 Task: In the Contact  Ellie.Carter@nachi-fujikoshi.co.jp; add deal stage: 'Presentation scheduled'; Add amount '100000'; Select Deal Type: New Business; Select priority: 'Medium'; Associate deal with contact: choose any two contacts and company: Select any company.. Logged in from softage.1@softage.net
Action: Mouse moved to (83, 54)
Screenshot: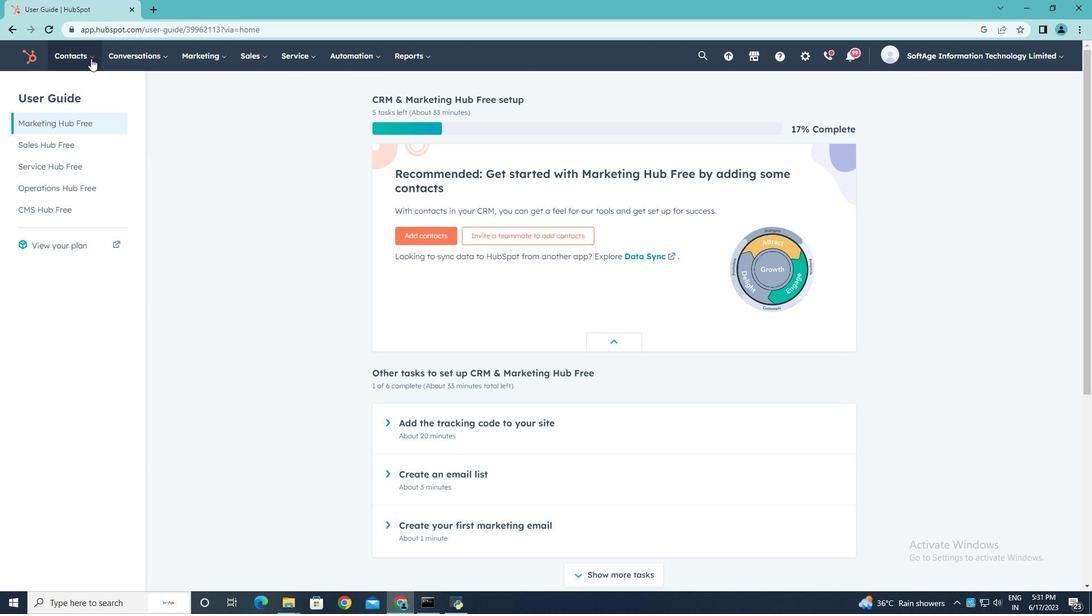
Action: Mouse pressed left at (83, 54)
Screenshot: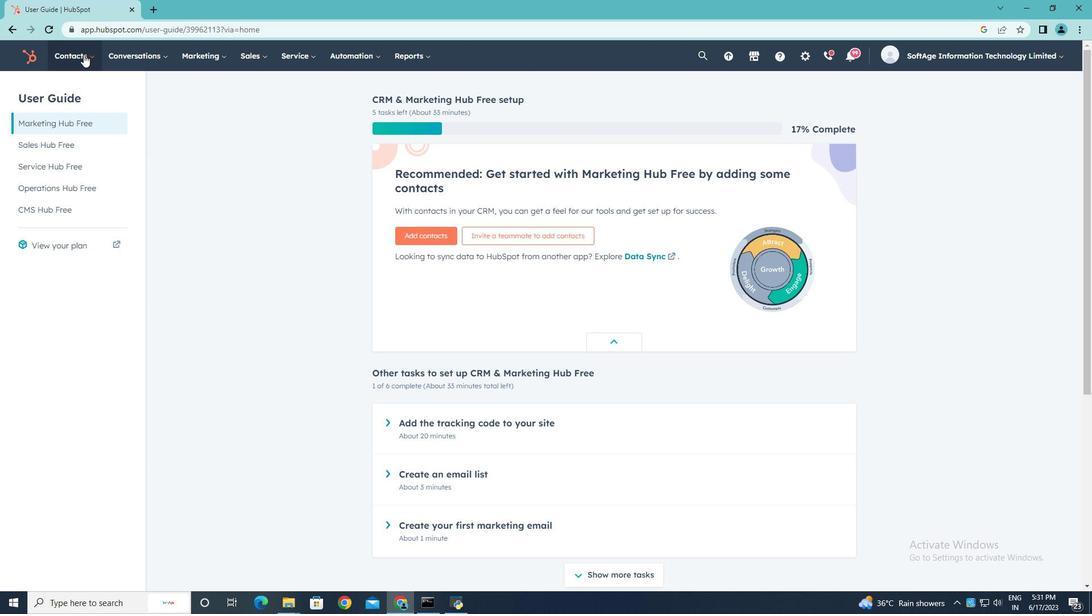 
Action: Mouse moved to (76, 87)
Screenshot: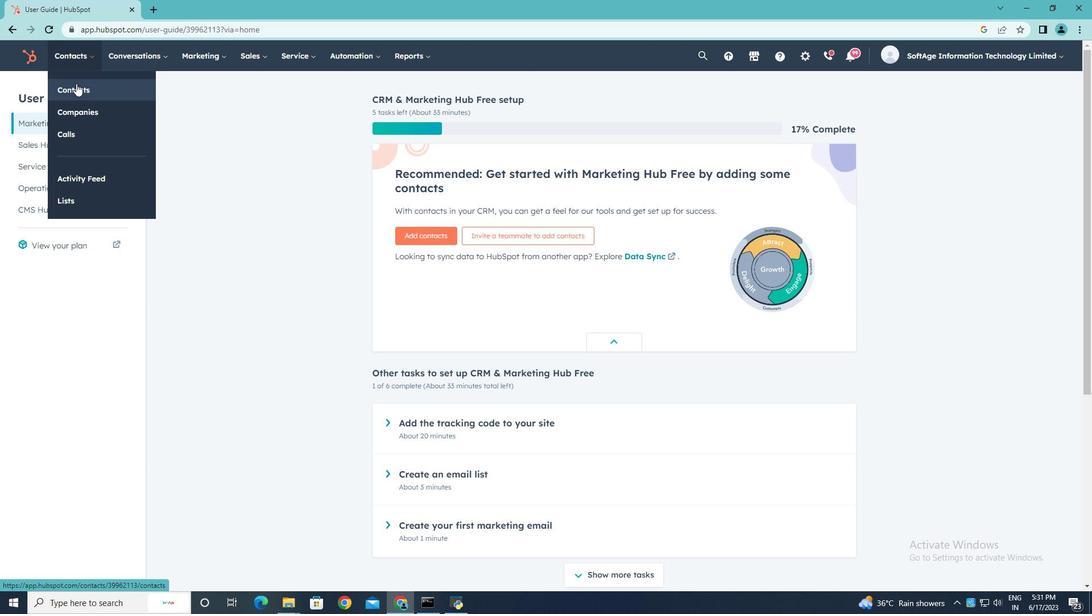 
Action: Mouse pressed left at (76, 87)
Screenshot: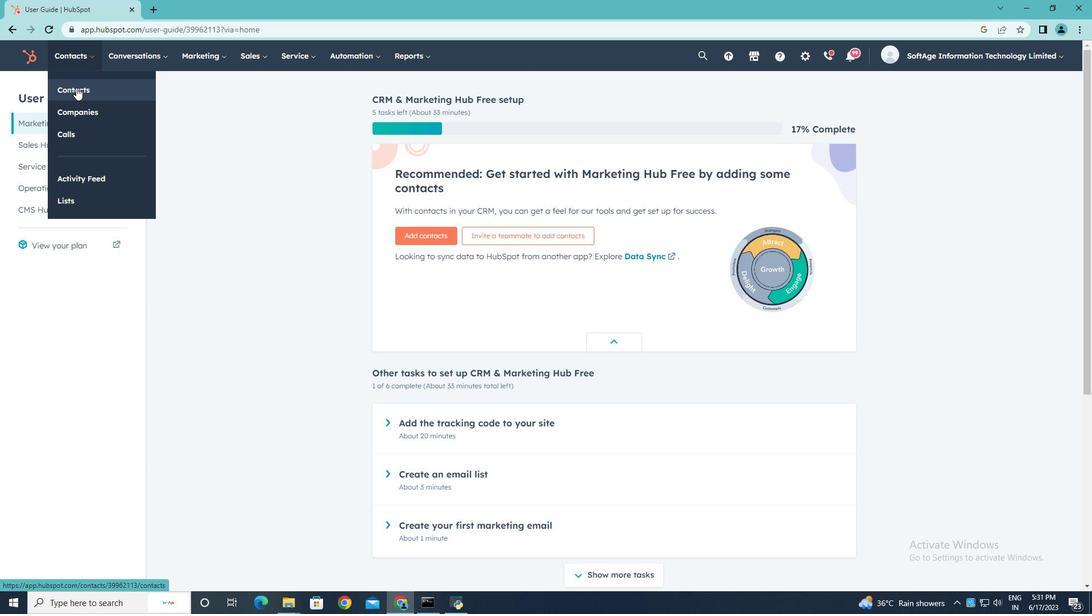 
Action: Mouse moved to (113, 183)
Screenshot: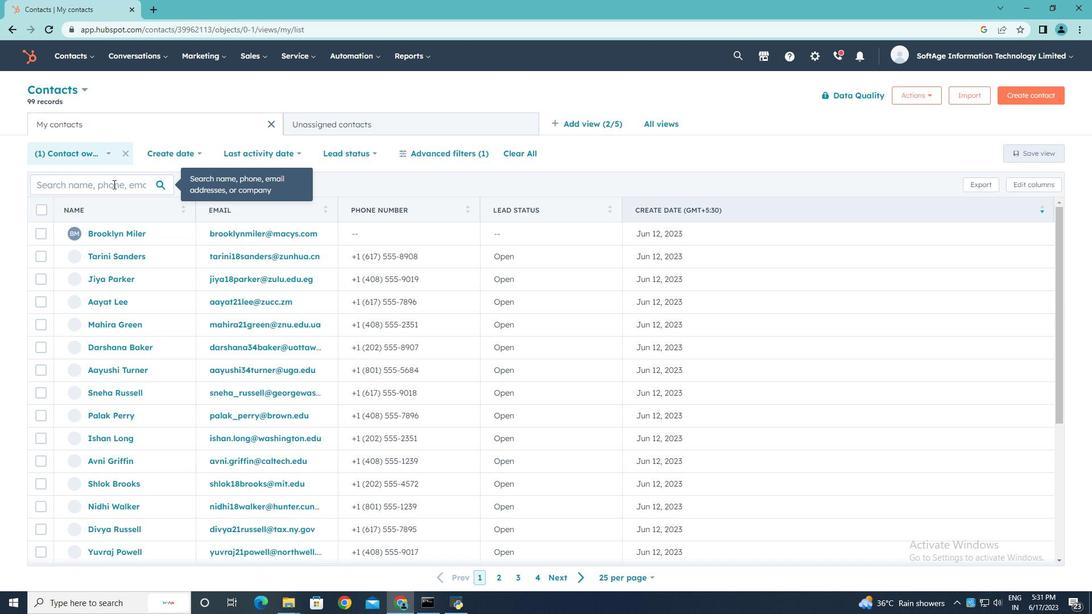 
Action: Mouse pressed left at (113, 183)
Screenshot: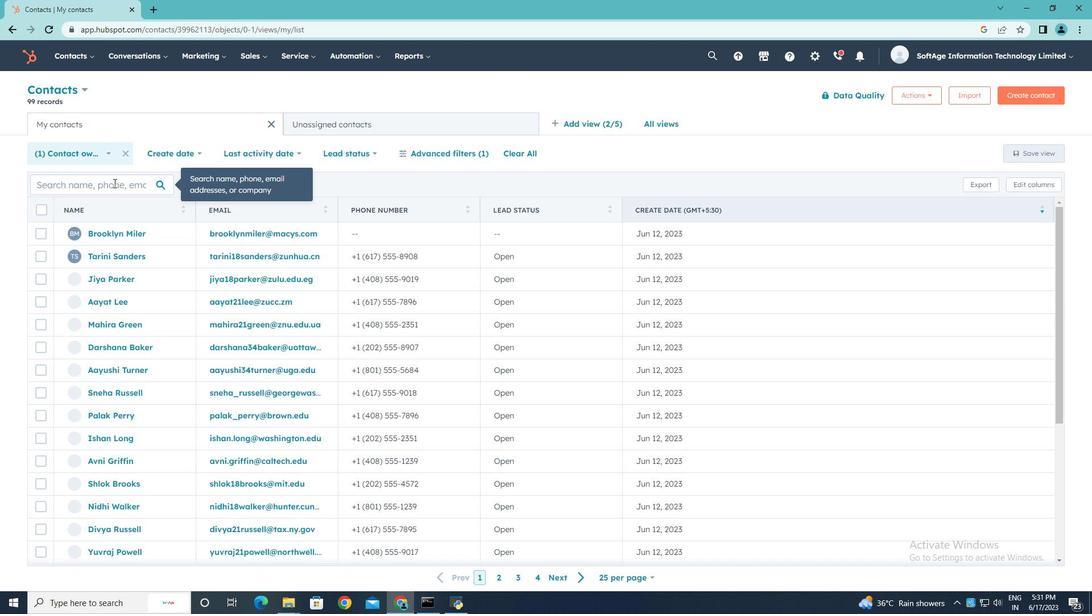 
Action: Key pressed <Key.shift>Ellie.<Key.shift>Carter<Key.shift>@nachi-fujikoshi.co.jp
Screenshot: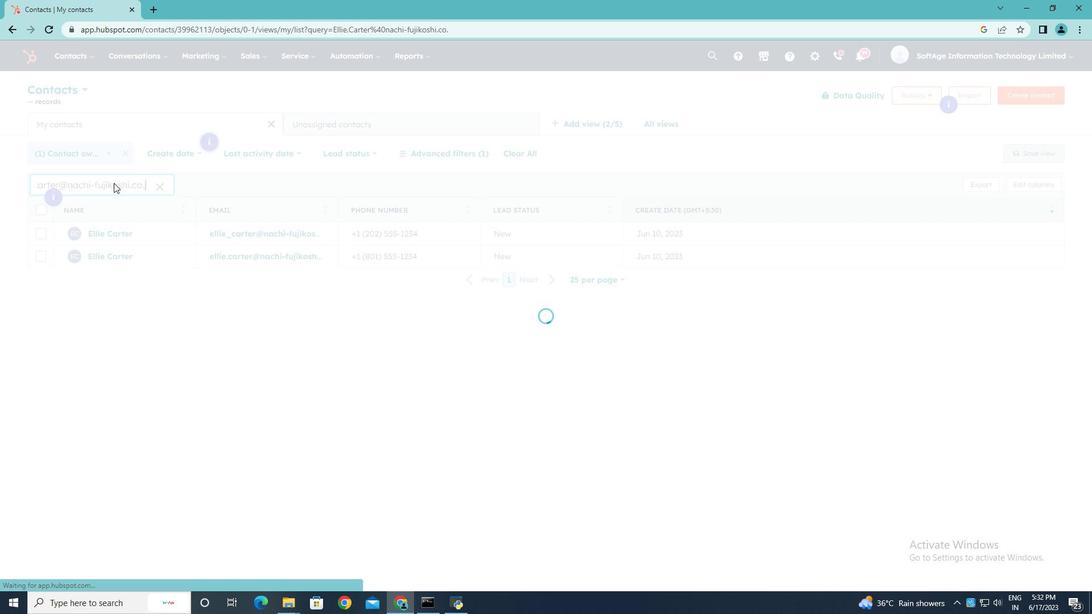 
Action: Mouse moved to (100, 255)
Screenshot: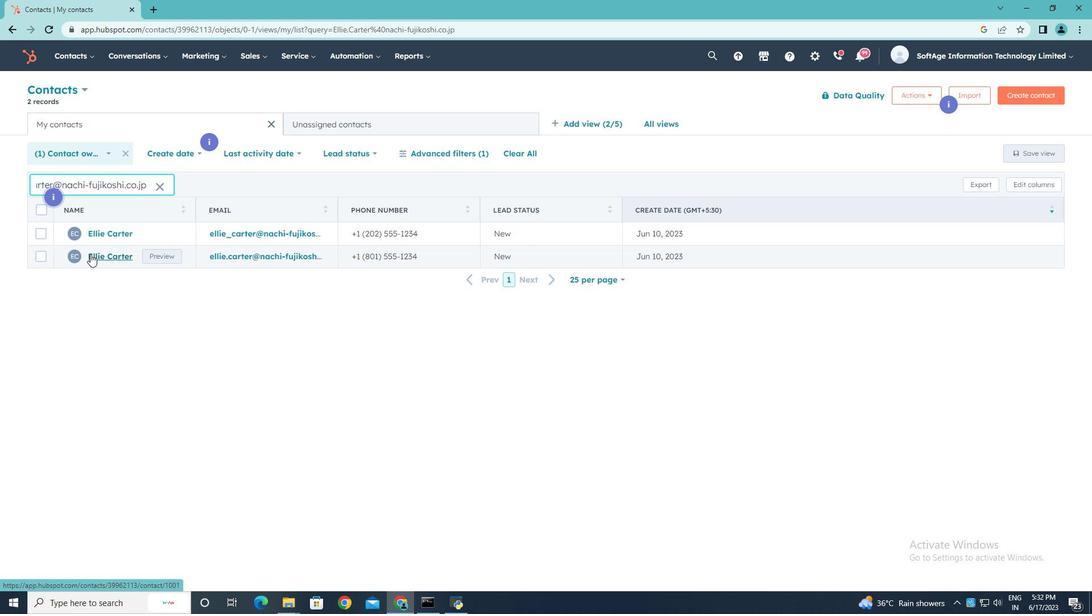 
Action: Mouse pressed left at (100, 255)
Screenshot: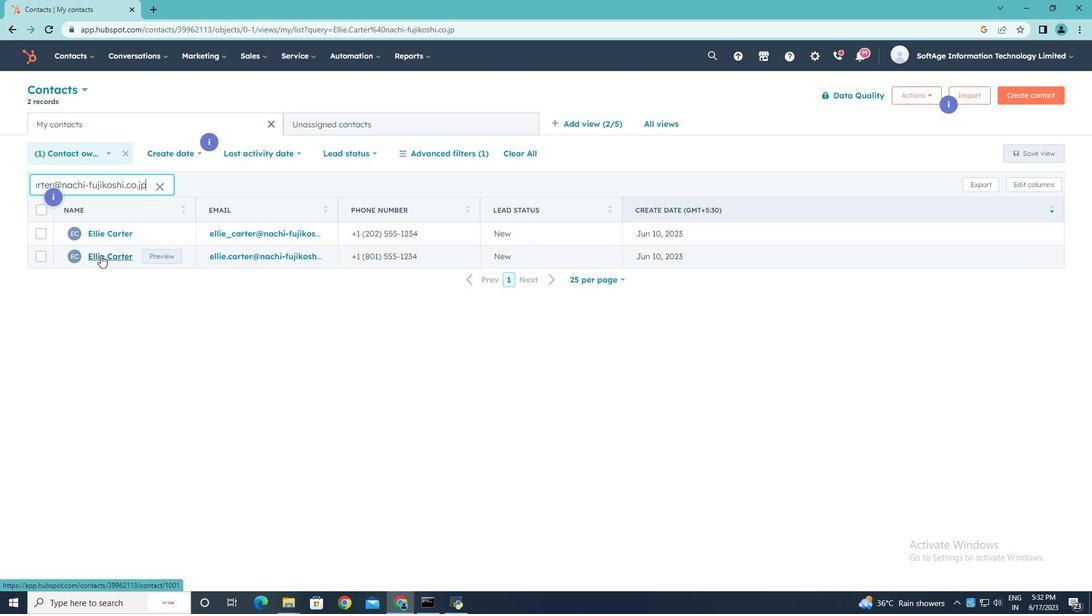 
Action: Mouse moved to (717, 420)
Screenshot: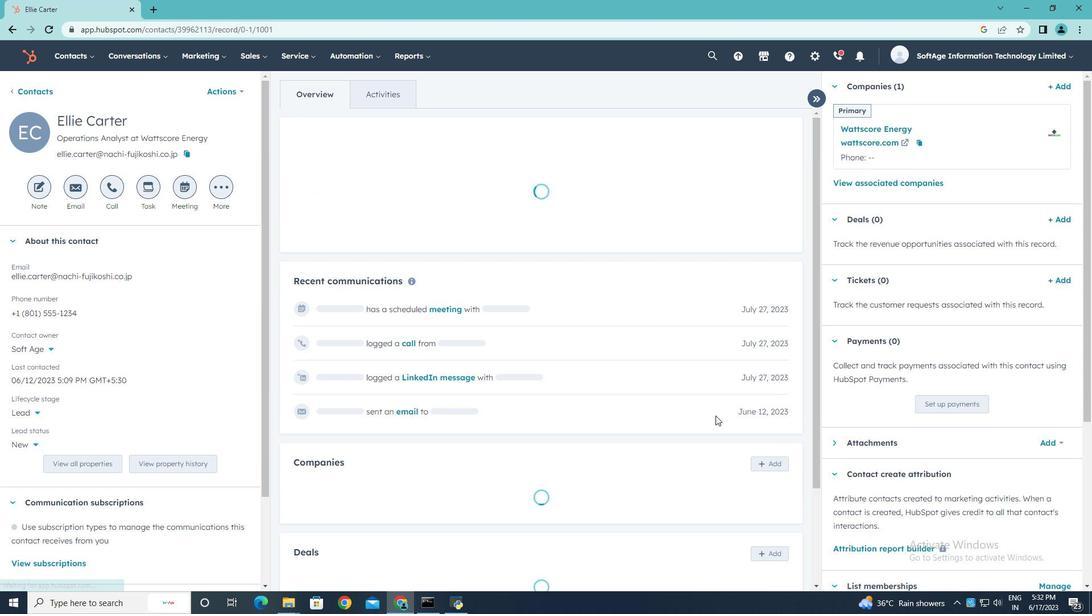 
Action: Mouse scrolled (717, 419) with delta (0, 0)
Screenshot: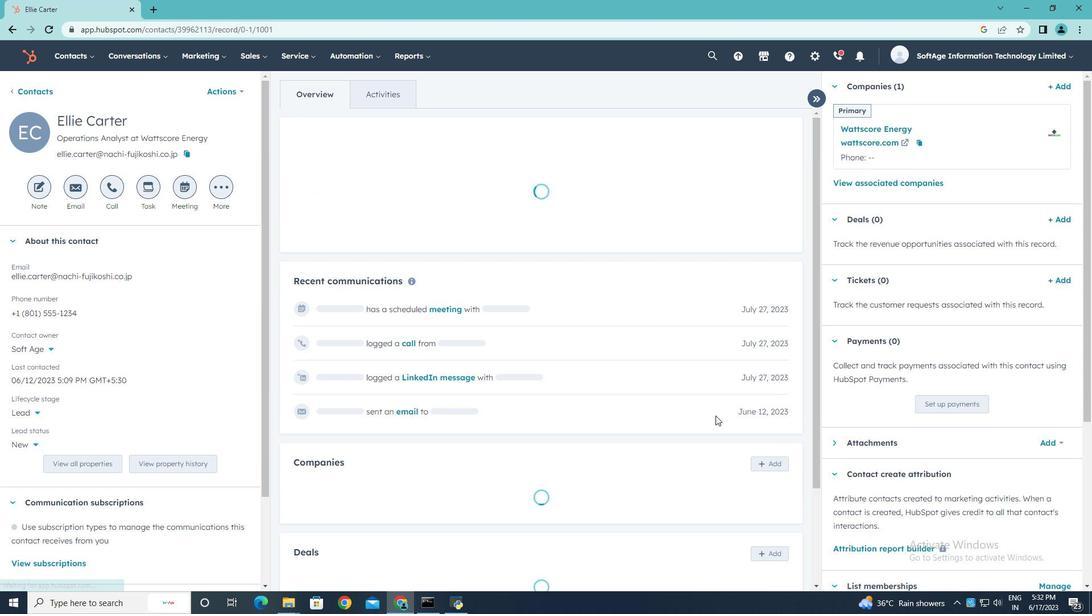 
Action: Mouse scrolled (717, 419) with delta (0, 0)
Screenshot: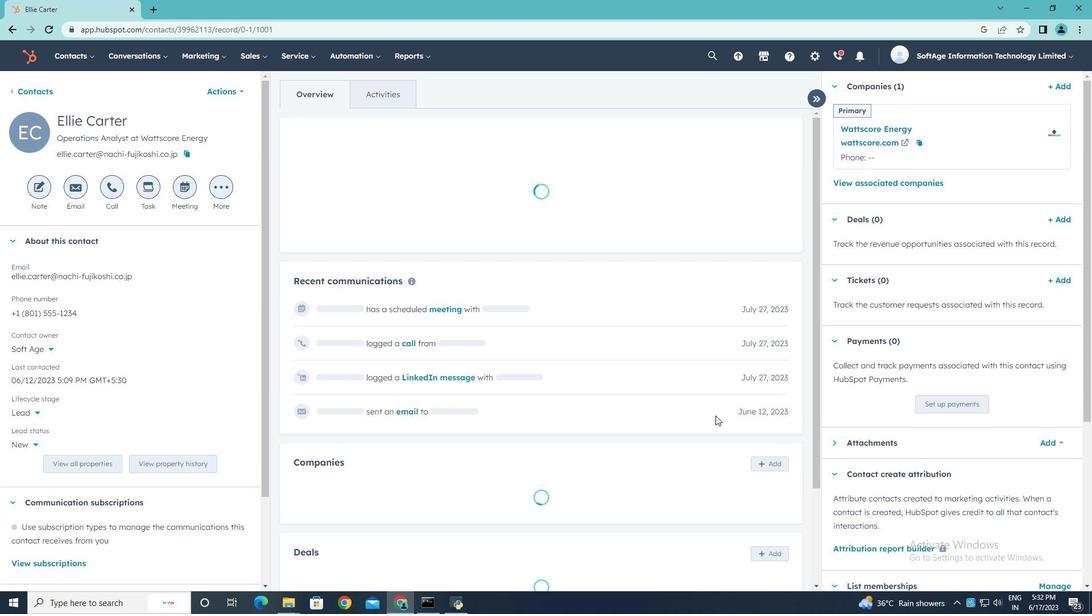 
Action: Mouse scrolled (717, 419) with delta (0, 0)
Screenshot: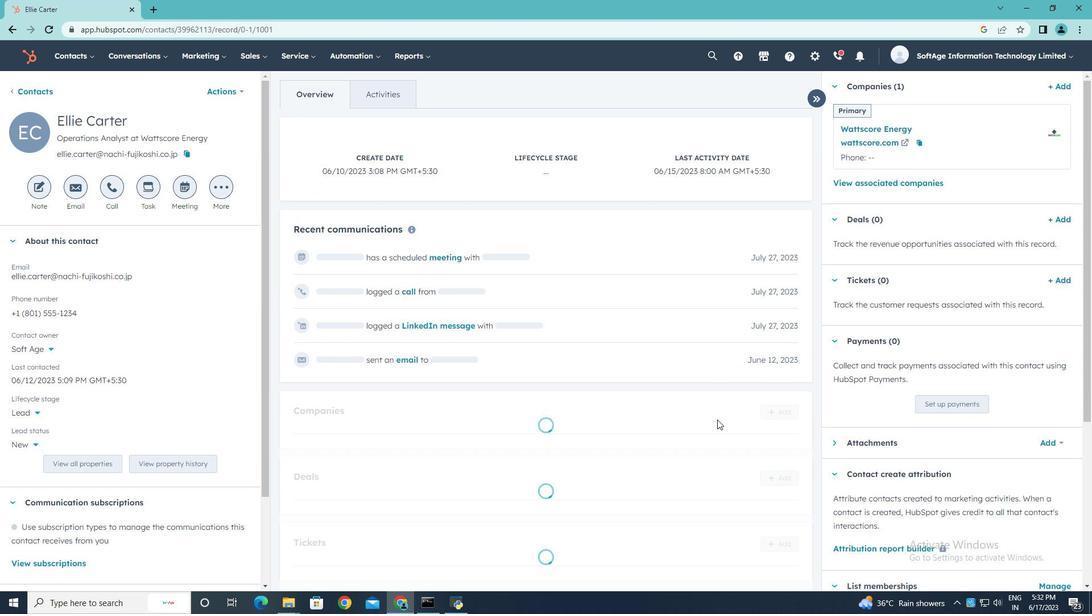 
Action: Mouse scrolled (717, 419) with delta (0, 0)
Screenshot: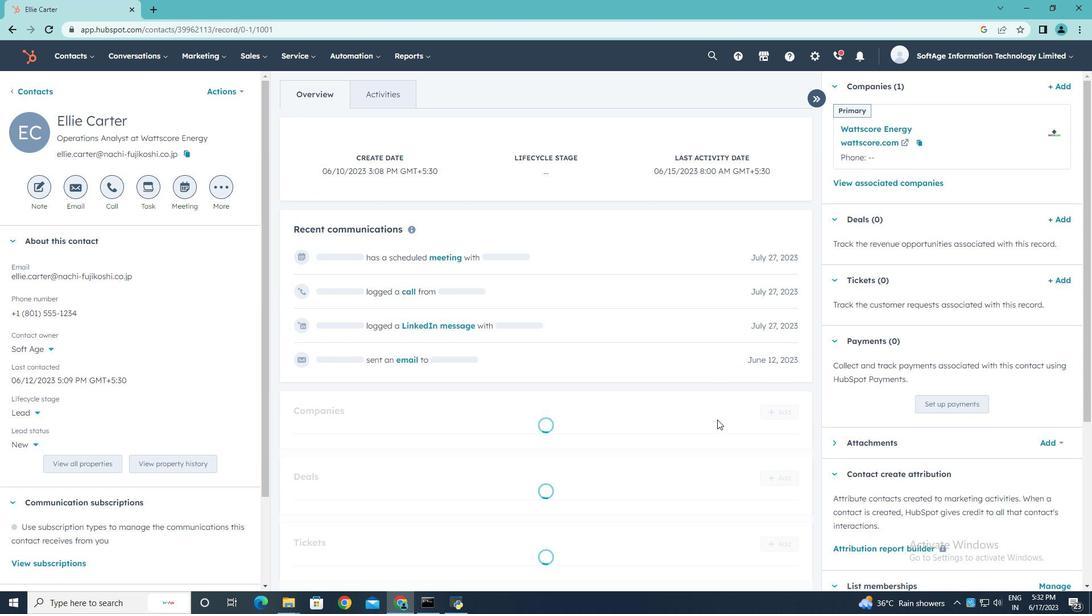 
Action: Mouse moved to (767, 397)
Screenshot: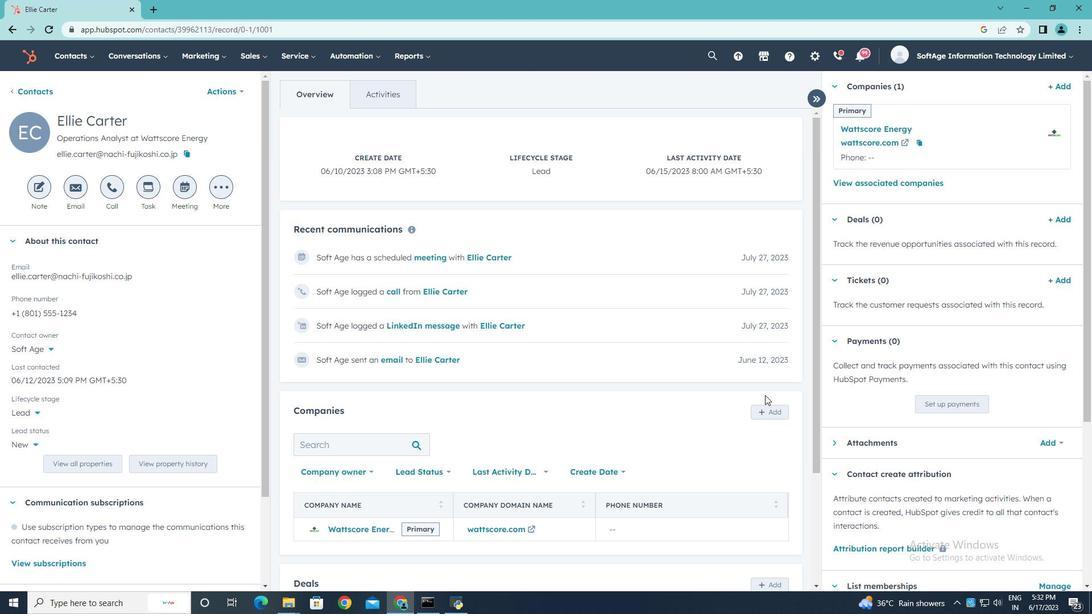 
Action: Mouse scrolled (767, 396) with delta (0, 0)
Screenshot: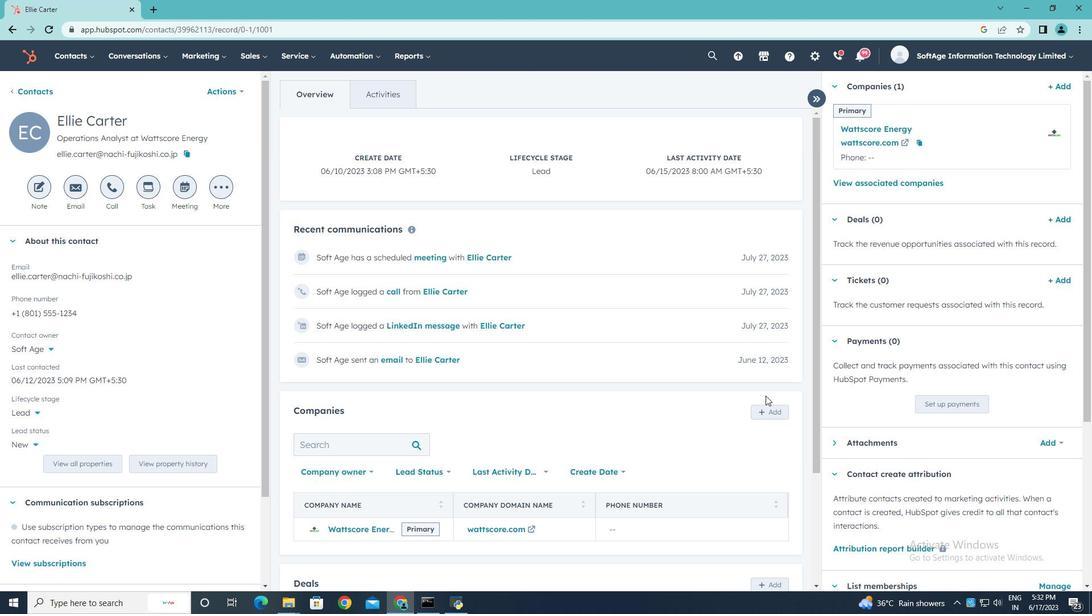 
Action: Mouse scrolled (767, 396) with delta (0, 0)
Screenshot: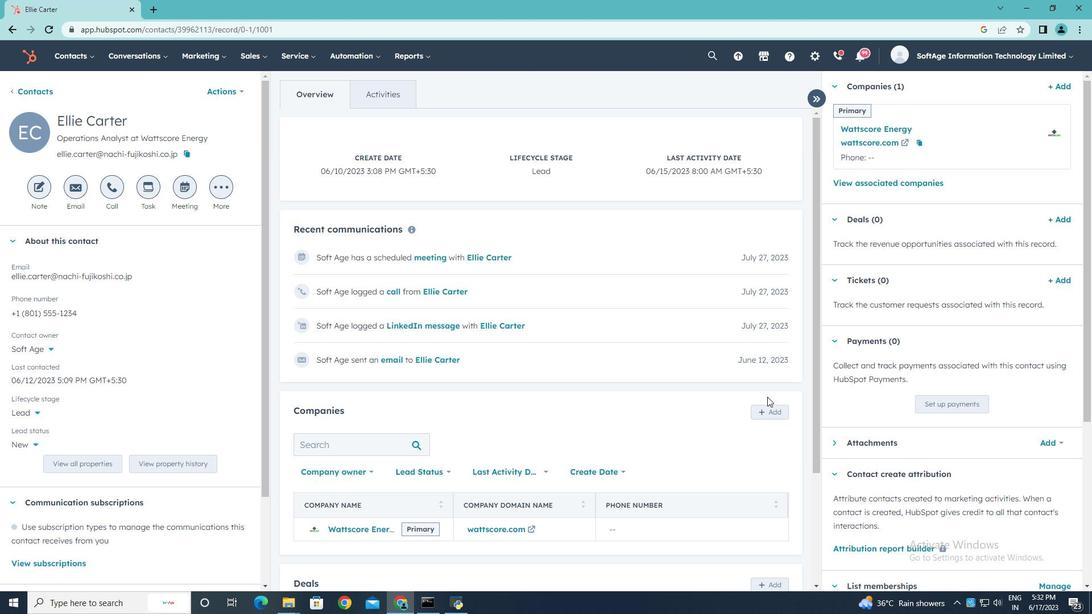 
Action: Mouse scrolled (767, 396) with delta (0, 0)
Screenshot: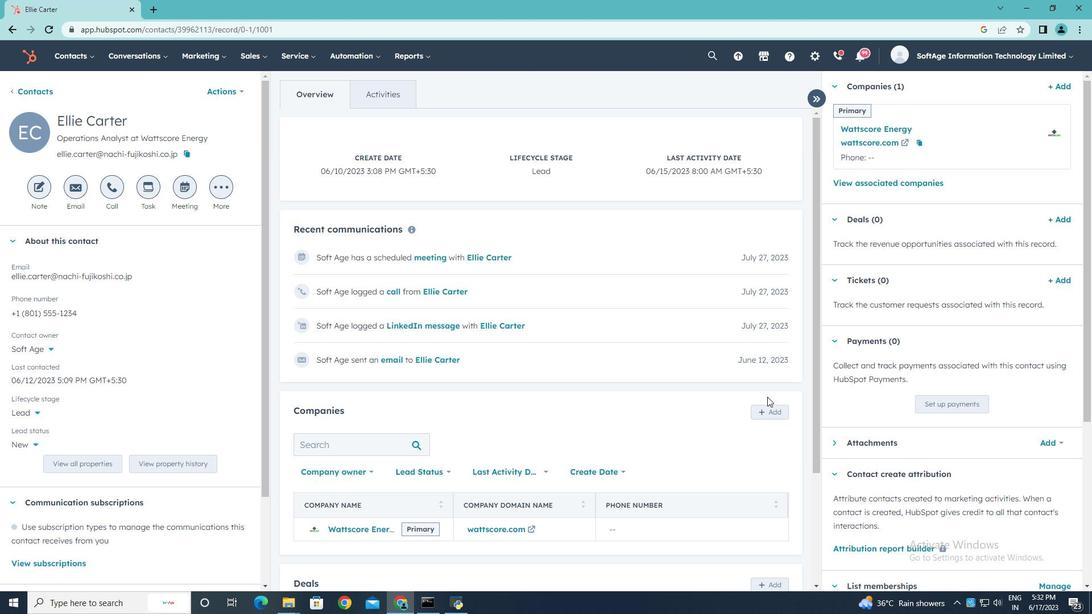 
Action: Mouse moved to (772, 437)
Screenshot: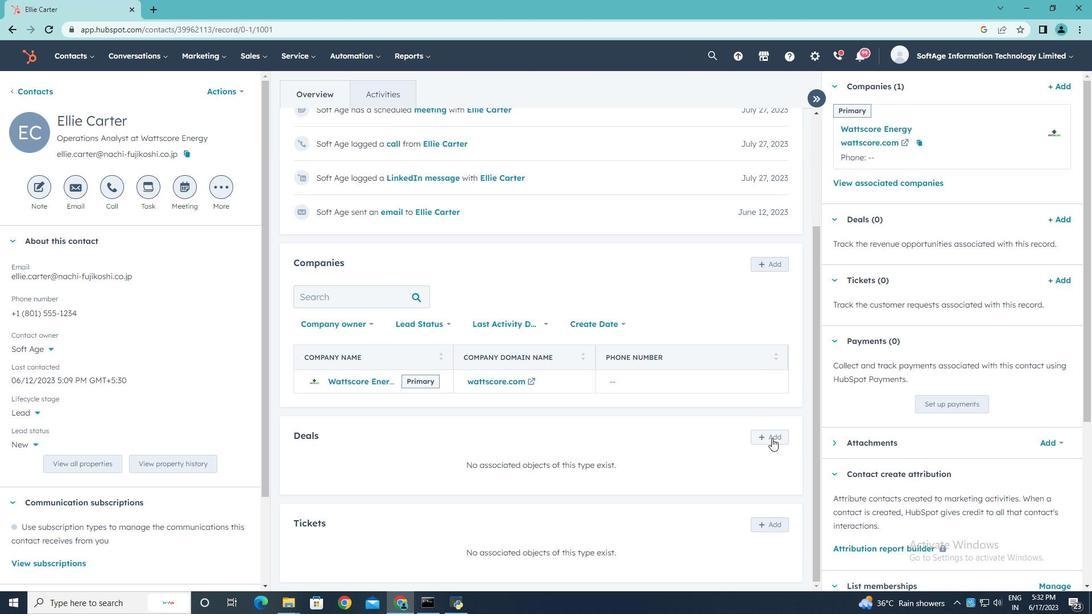 
Action: Mouse pressed left at (772, 437)
Screenshot: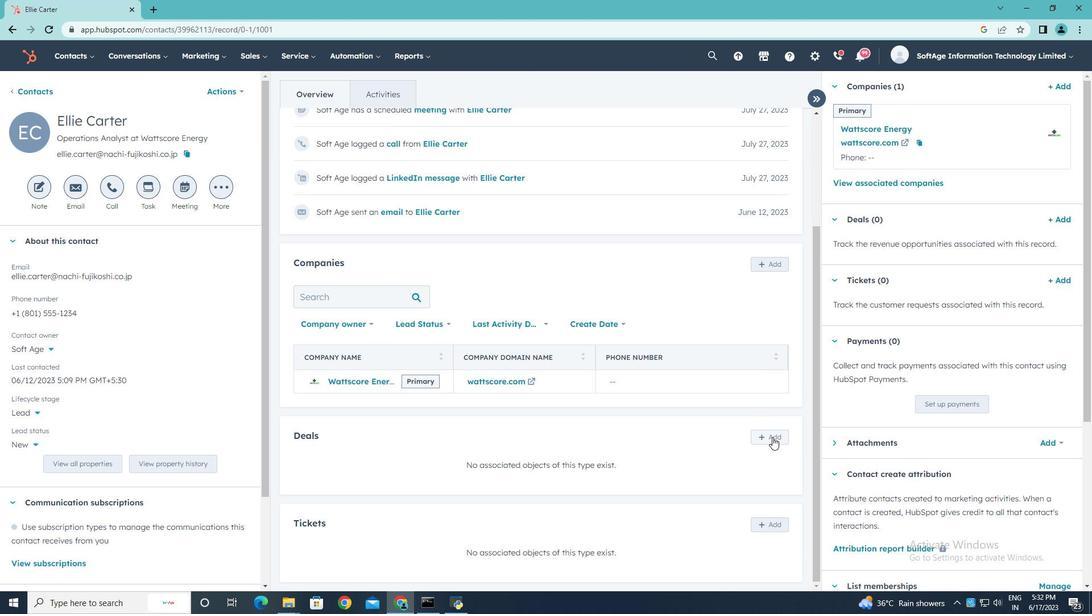 
Action: Mouse moved to (908, 317)
Screenshot: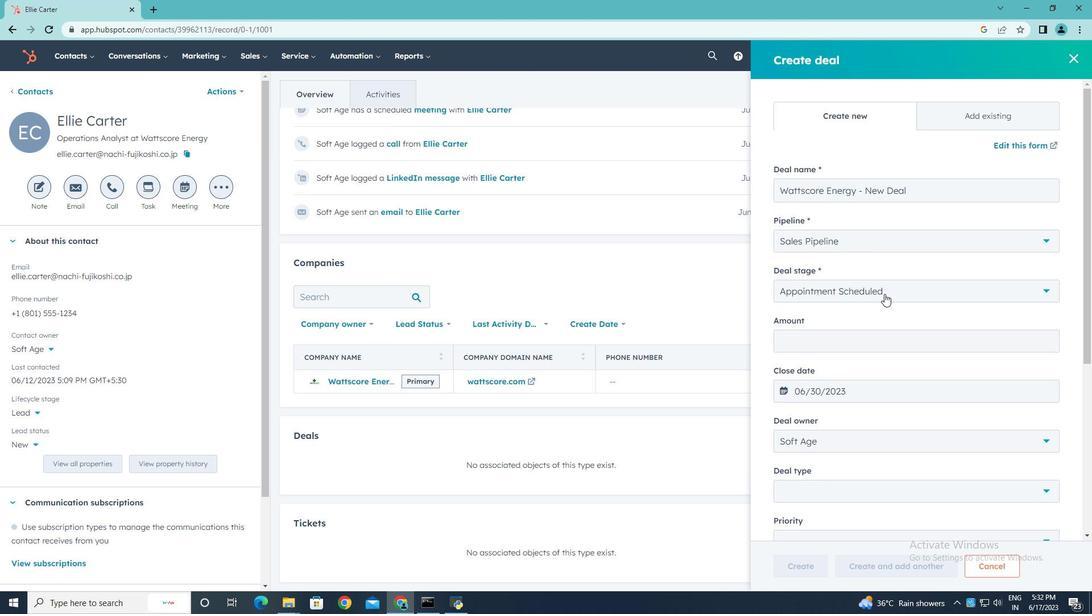 
Action: Mouse scrolled (908, 316) with delta (0, 0)
Screenshot: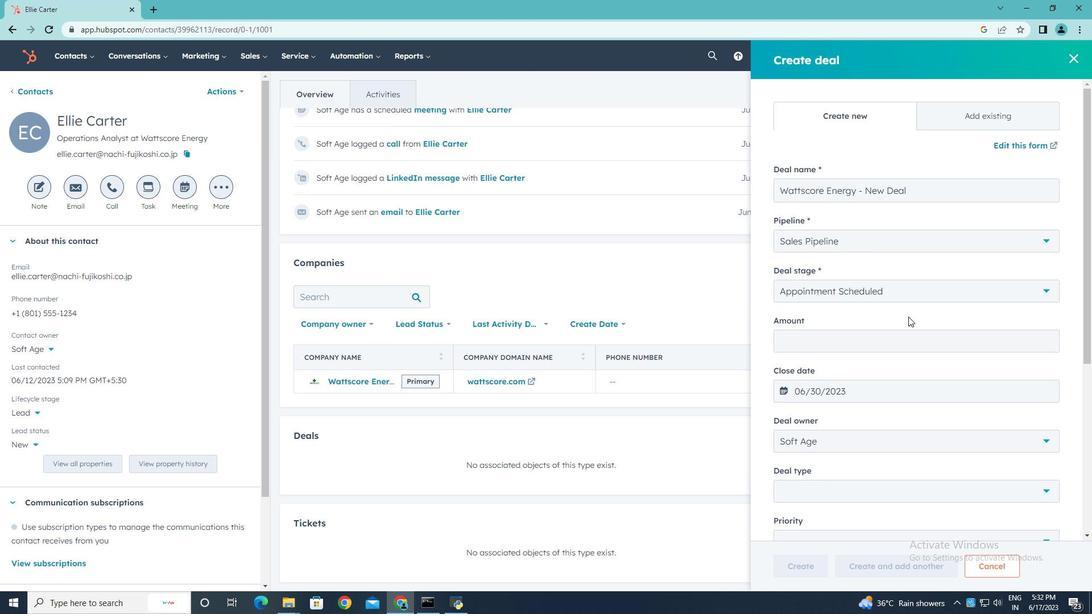 
Action: Mouse moved to (1043, 234)
Screenshot: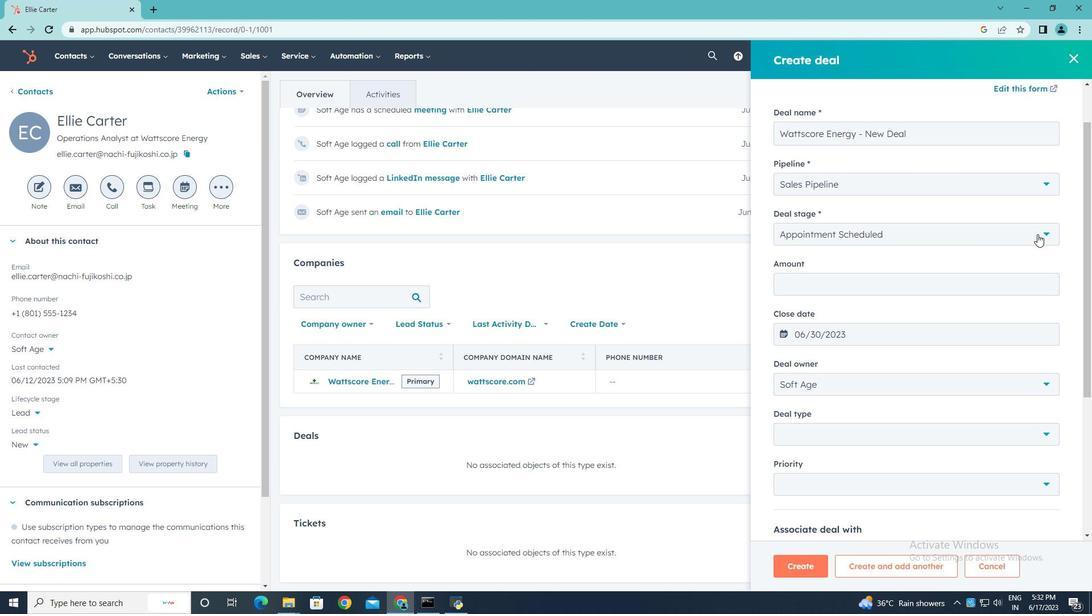 
Action: Mouse pressed left at (1043, 234)
Screenshot: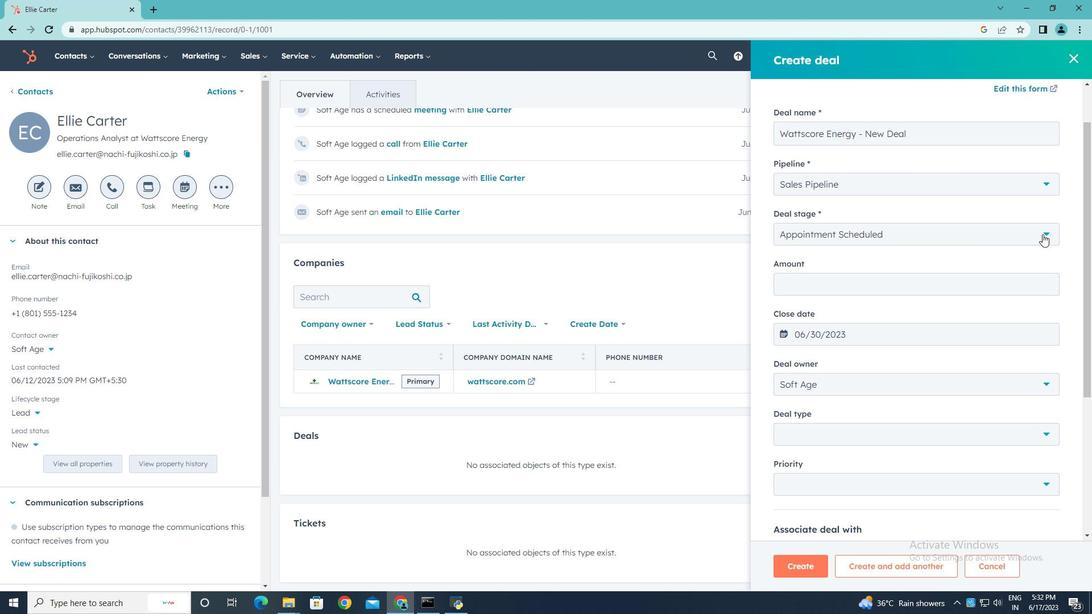 
Action: Mouse moved to (844, 297)
Screenshot: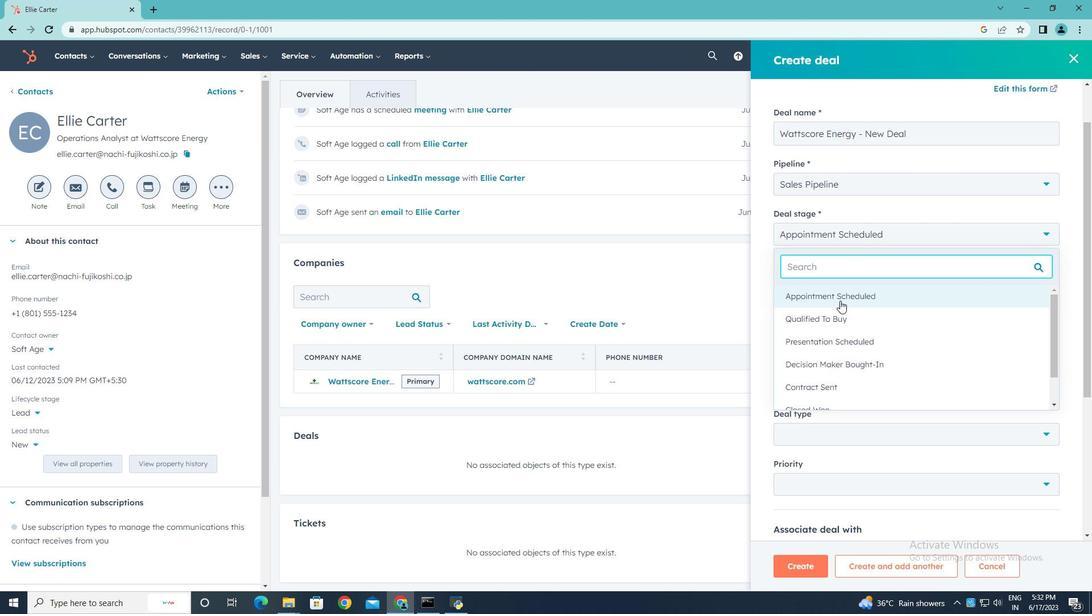 
Action: Mouse pressed left at (844, 297)
Screenshot: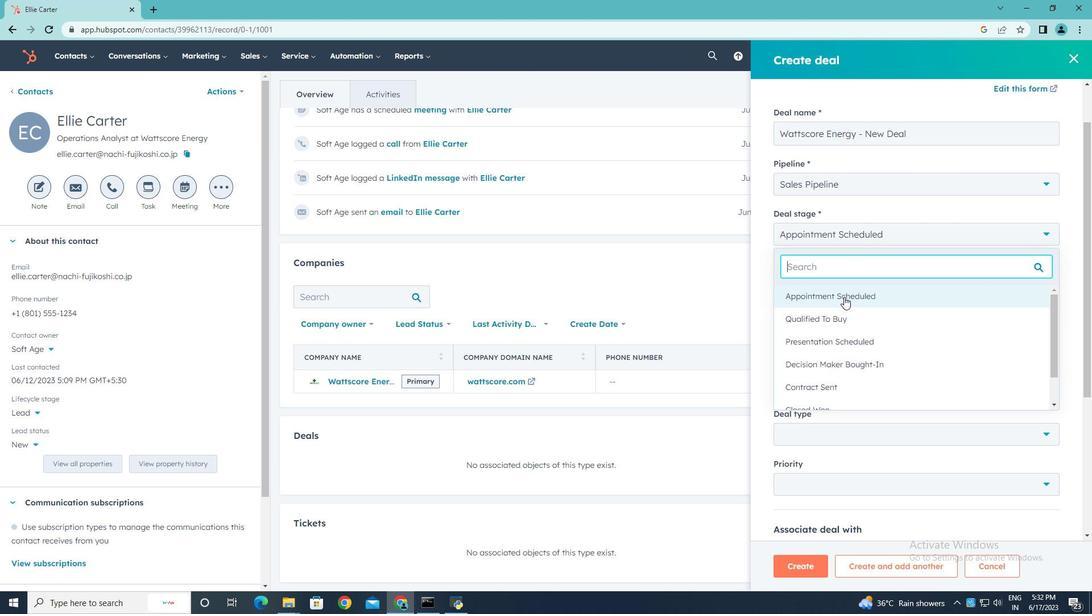 
Action: Mouse moved to (888, 319)
Screenshot: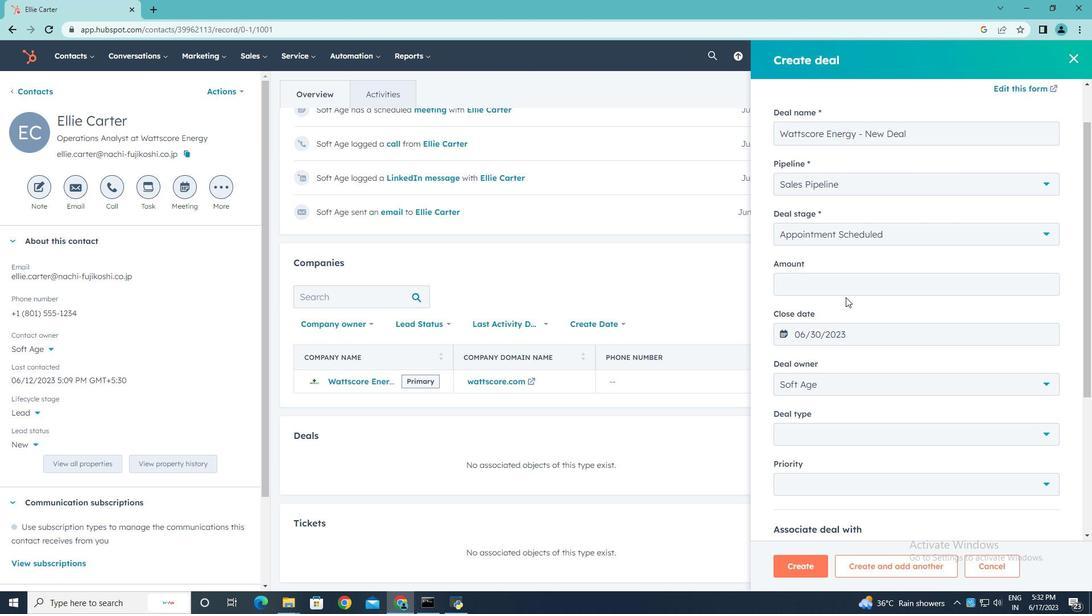 
Action: Mouse scrolled (888, 318) with delta (0, 0)
Screenshot: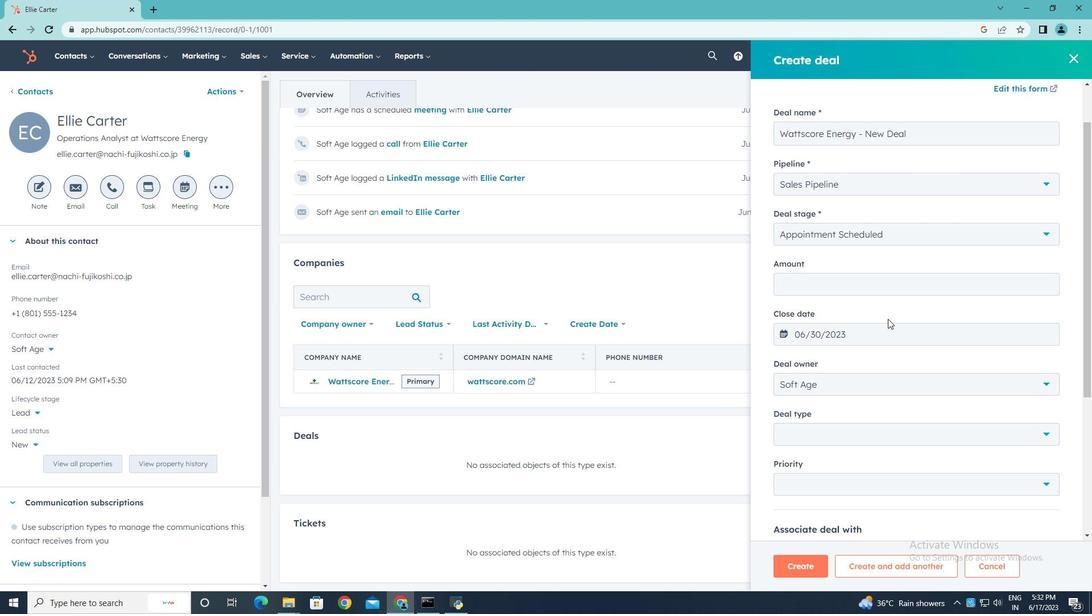 
Action: Mouse moved to (899, 229)
Screenshot: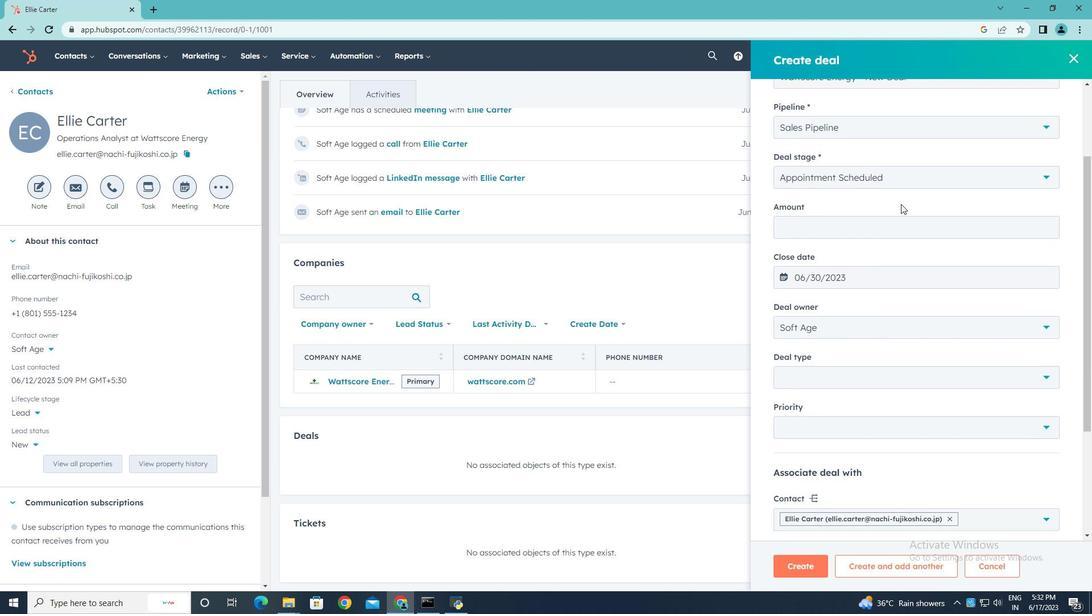 
Action: Mouse pressed left at (899, 229)
Screenshot: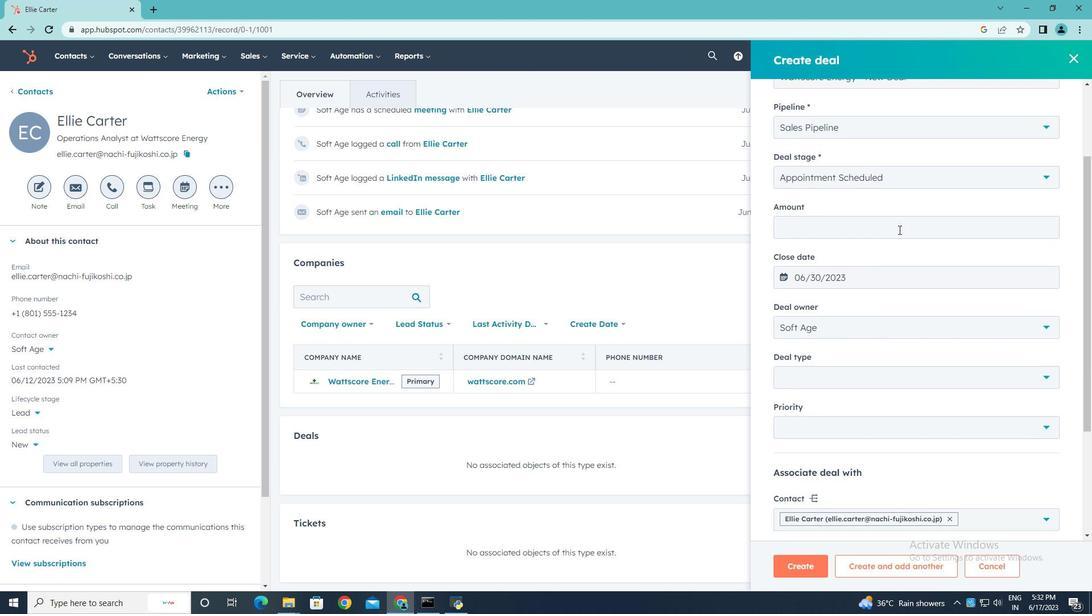
Action: Key pressed 100000
Screenshot: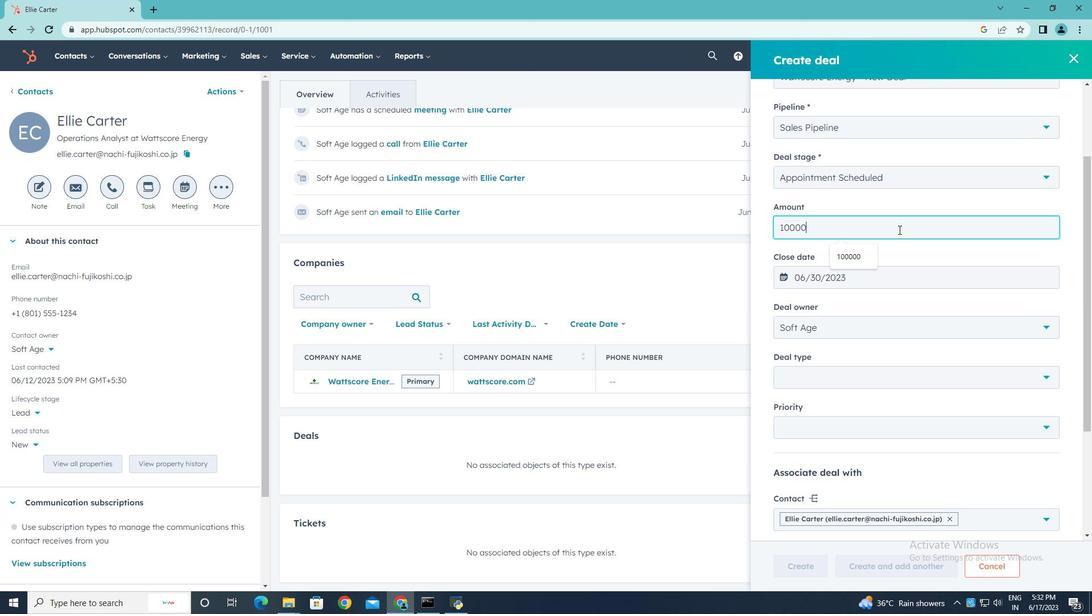 
Action: Mouse moved to (1039, 381)
Screenshot: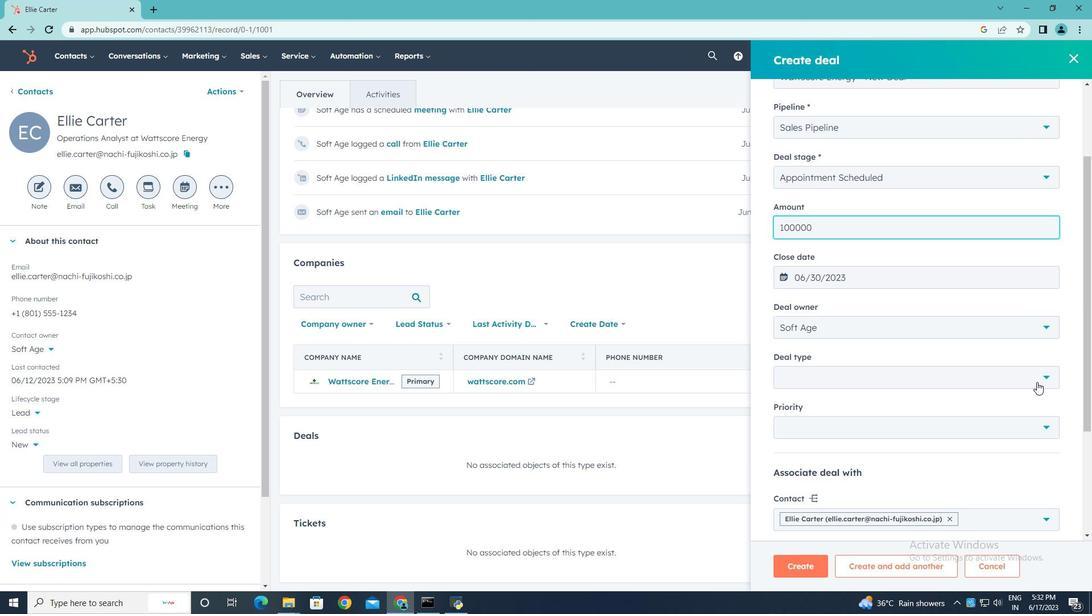 
Action: Mouse pressed left at (1039, 381)
Screenshot: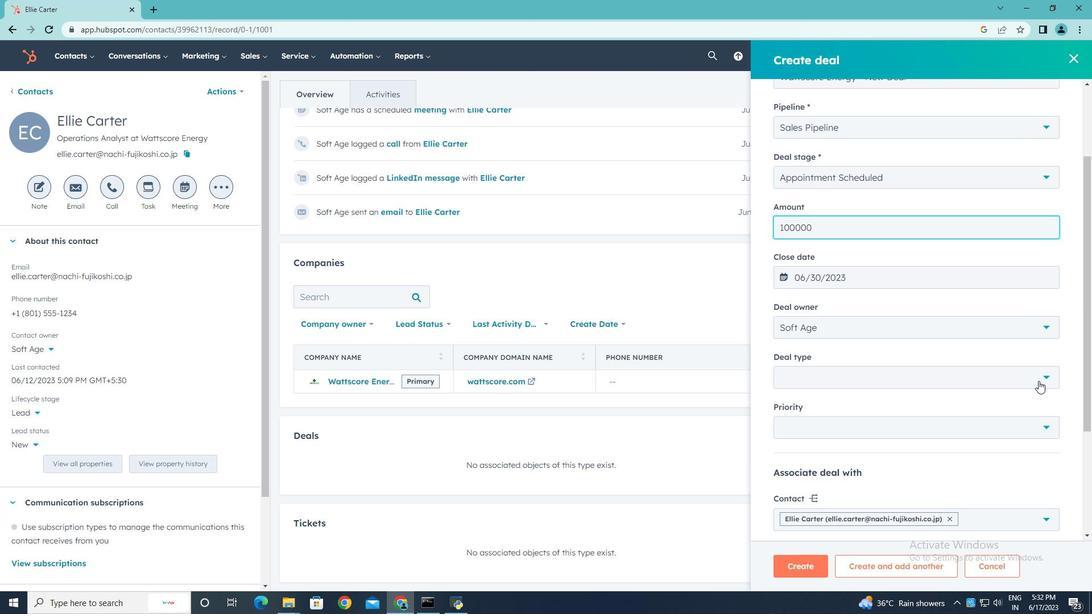 
Action: Mouse moved to (887, 425)
Screenshot: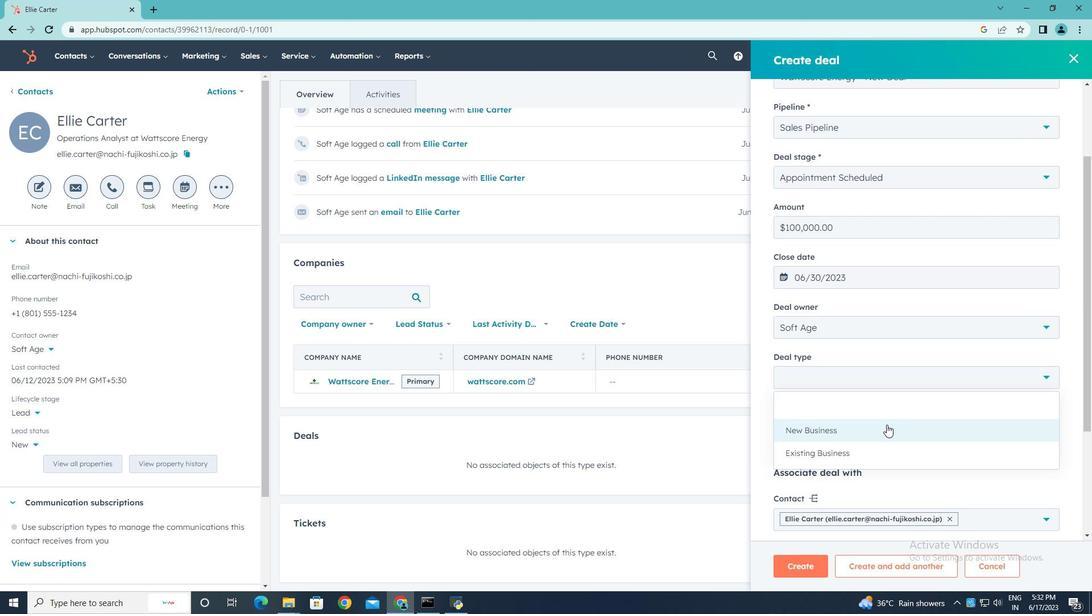 
Action: Mouse pressed left at (887, 425)
Screenshot: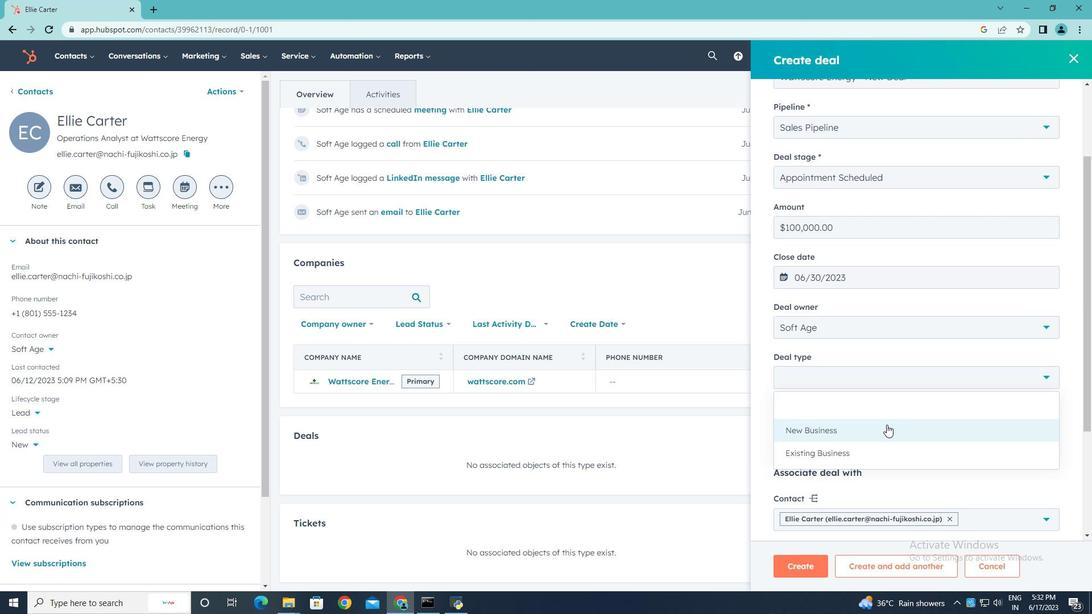 
Action: Mouse moved to (1043, 428)
Screenshot: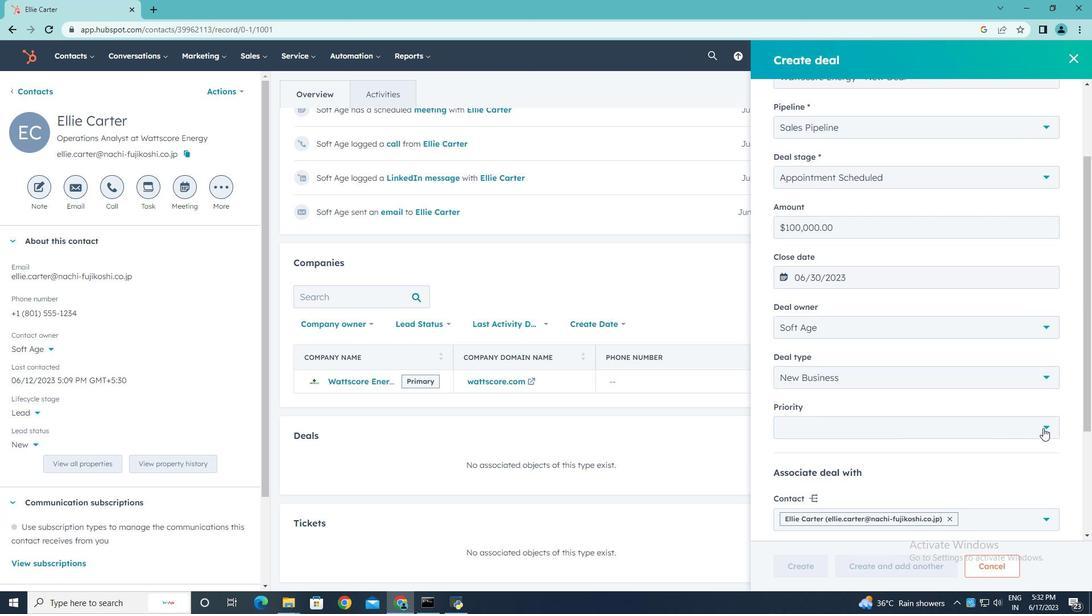 
Action: Mouse pressed left at (1043, 428)
Screenshot: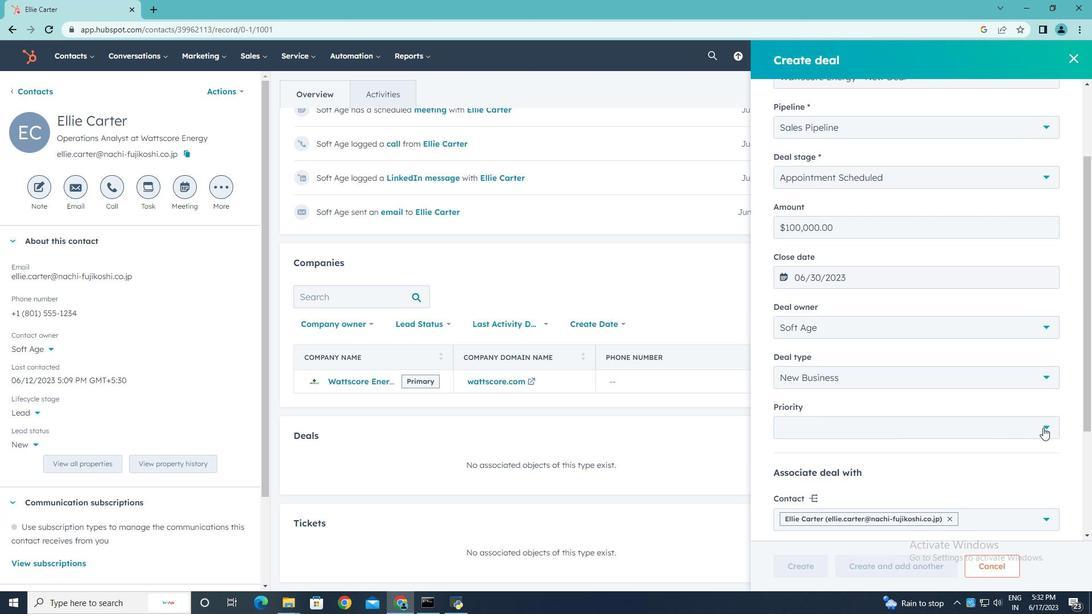 
Action: Mouse moved to (824, 500)
Screenshot: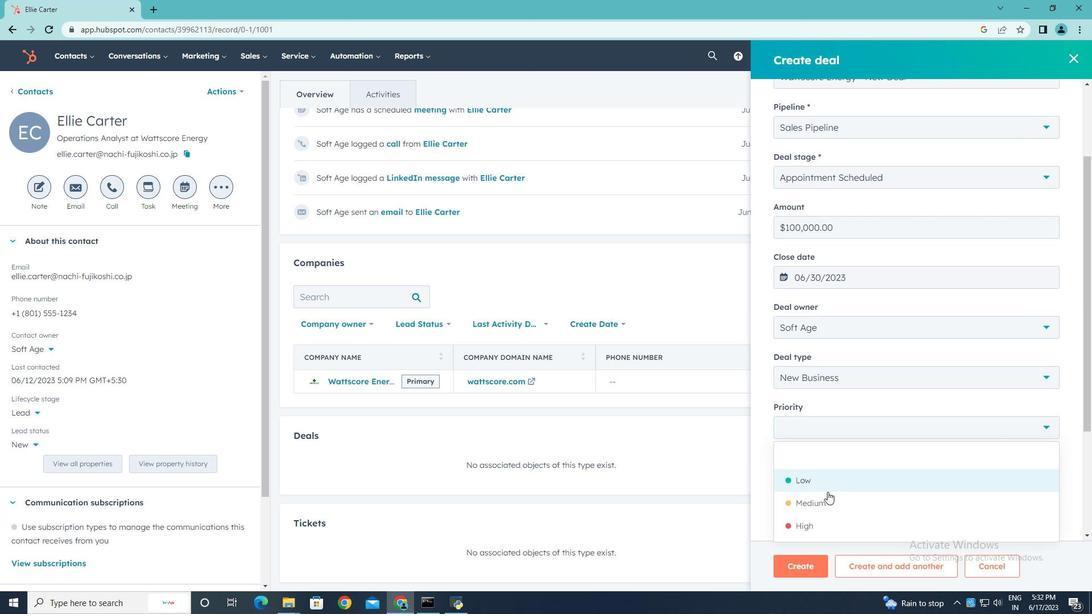 
Action: Mouse pressed left at (824, 500)
Screenshot: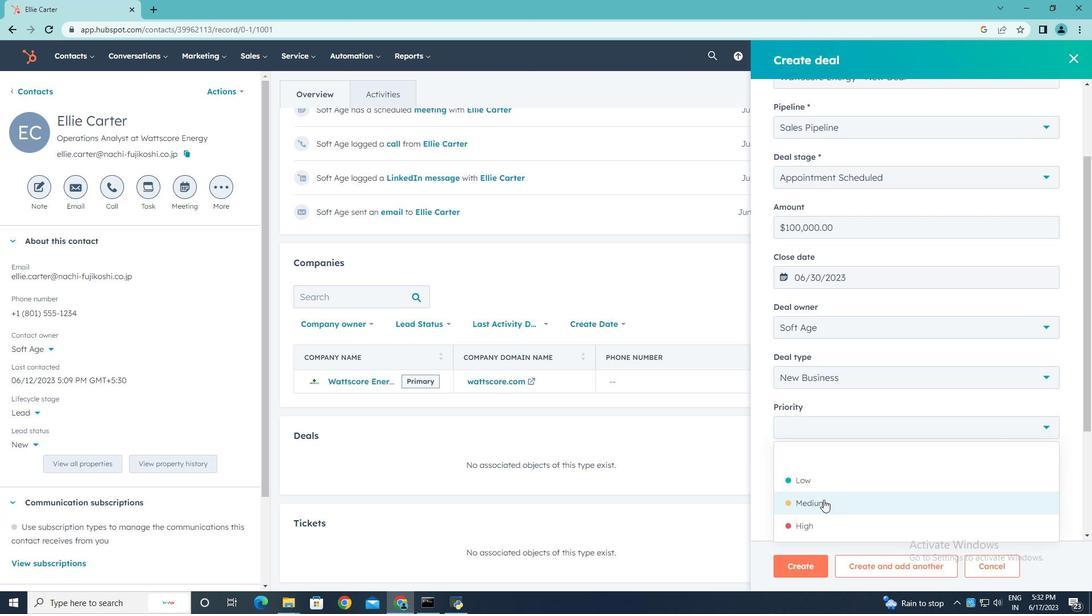 
Action: Mouse moved to (968, 474)
Screenshot: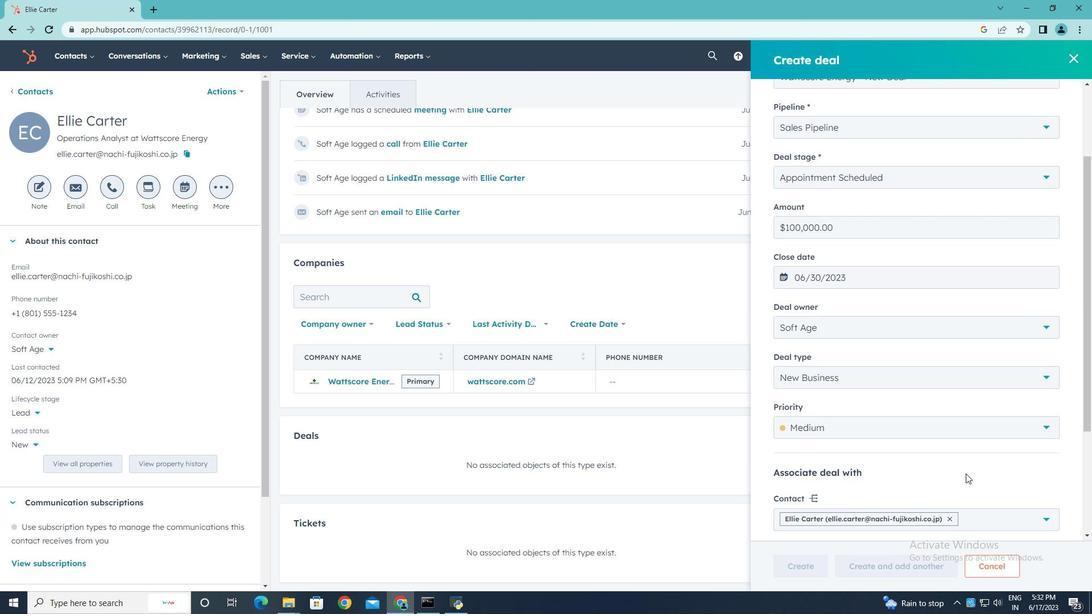 
Action: Mouse scrolled (968, 474) with delta (0, 0)
Screenshot: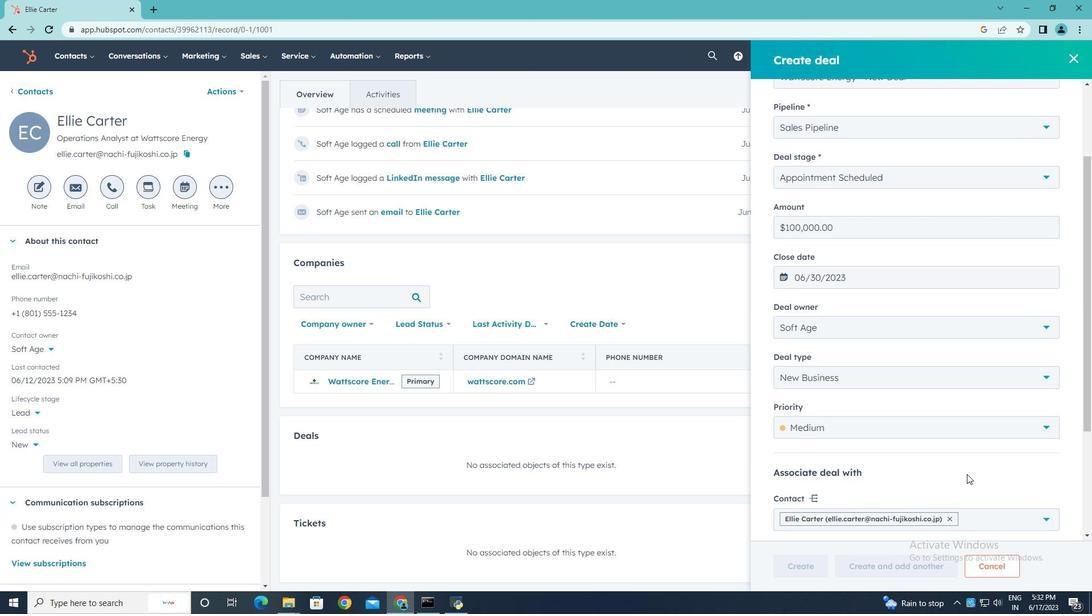 
Action: Mouse scrolled (968, 474) with delta (0, 0)
Screenshot: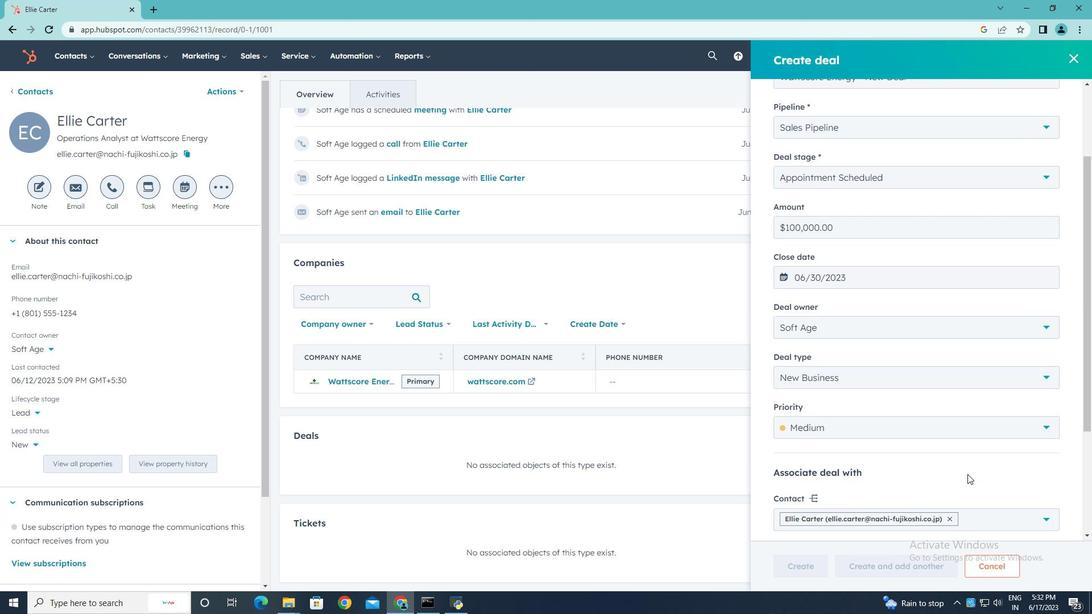 
Action: Mouse moved to (1044, 406)
Screenshot: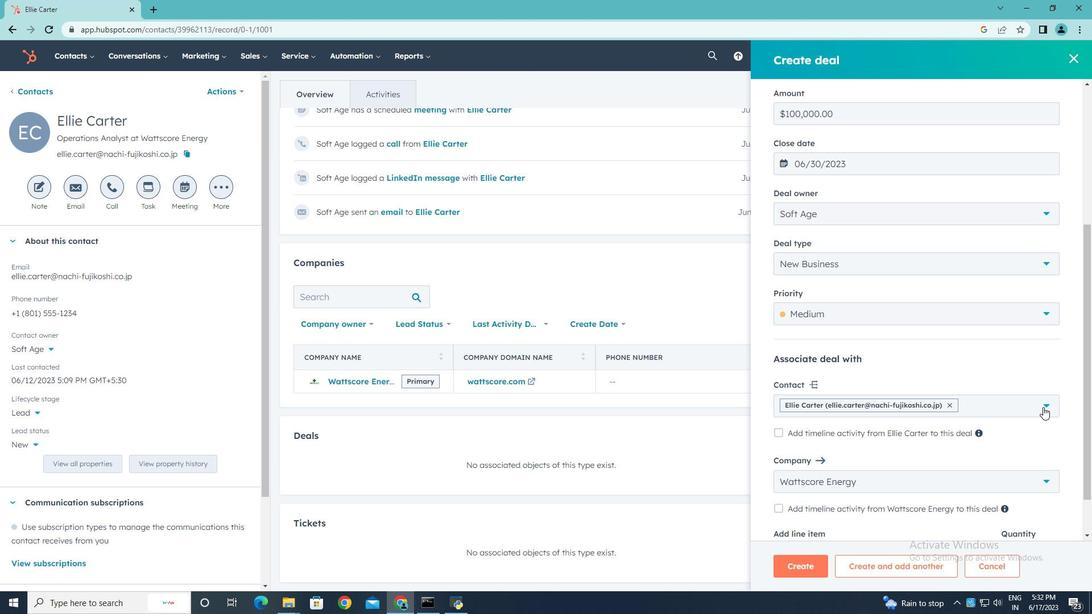 
Action: Mouse pressed left at (1044, 406)
Screenshot: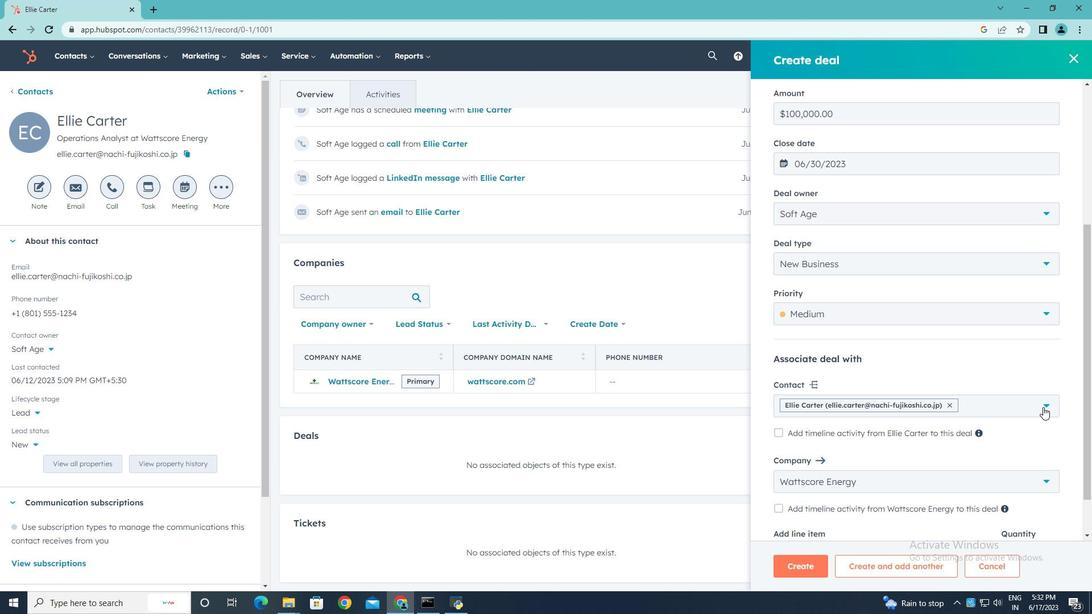 
Action: Mouse moved to (824, 498)
Screenshot: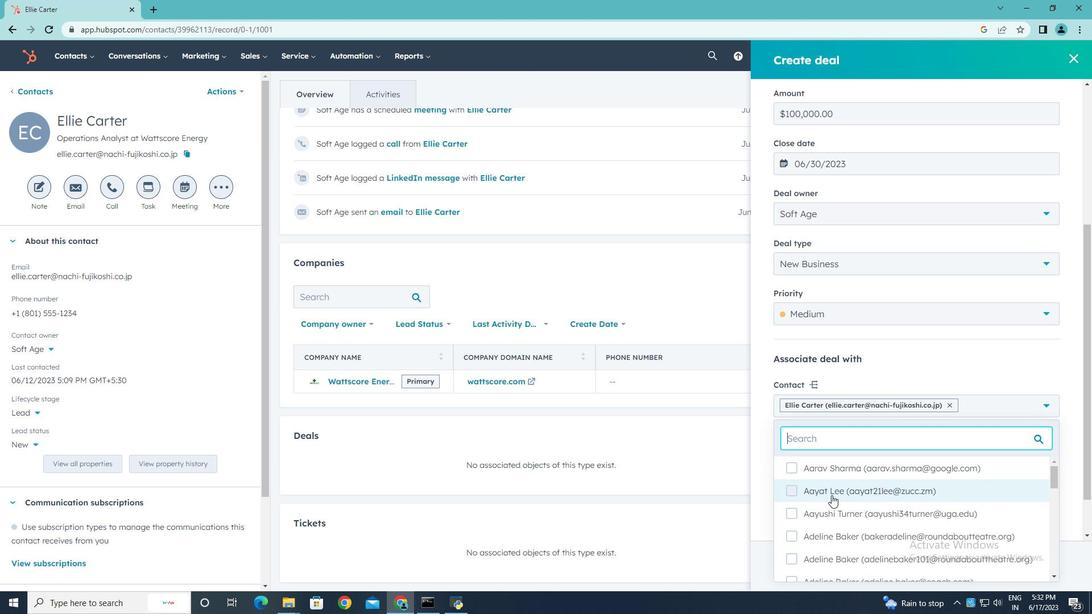 
Action: Mouse scrolled (824, 497) with delta (0, 0)
Screenshot: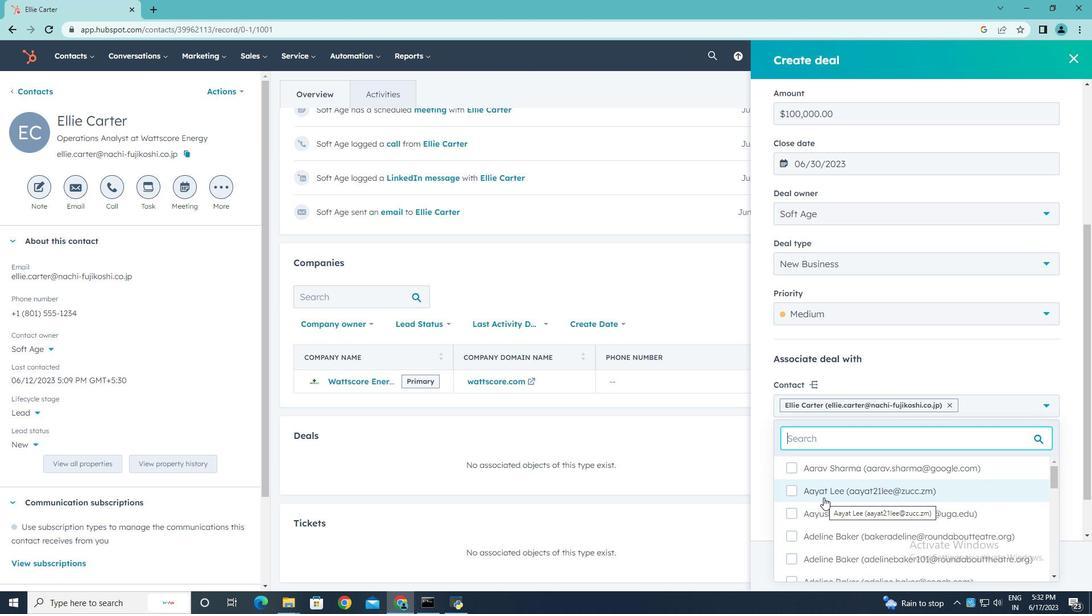 
Action: Mouse scrolled (824, 497) with delta (0, 0)
Screenshot: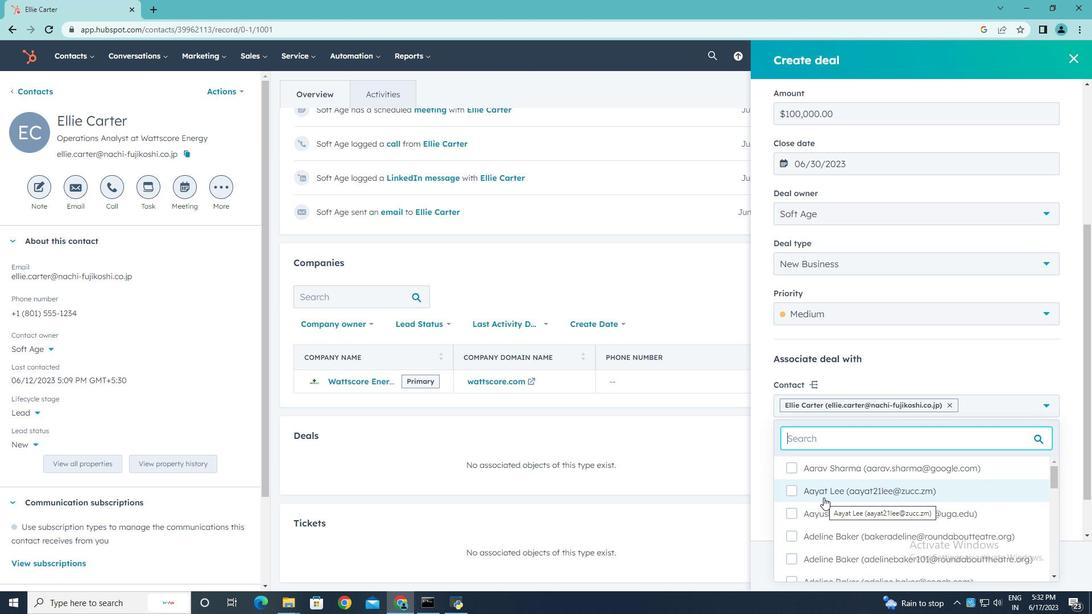 
Action: Mouse scrolled (824, 497) with delta (0, 0)
Screenshot: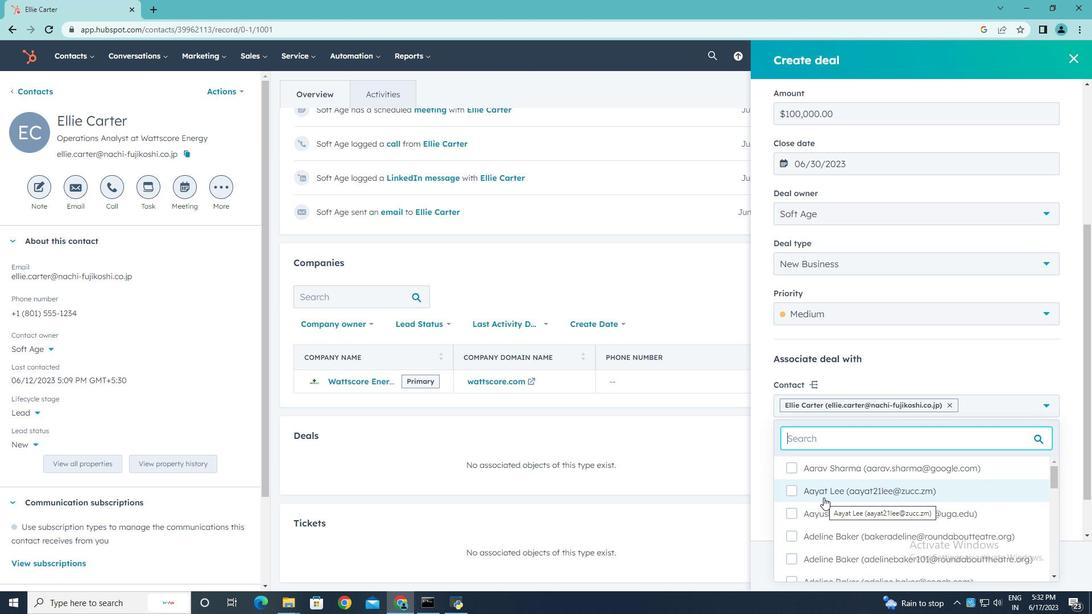 
Action: Mouse scrolled (824, 497) with delta (0, 0)
Screenshot: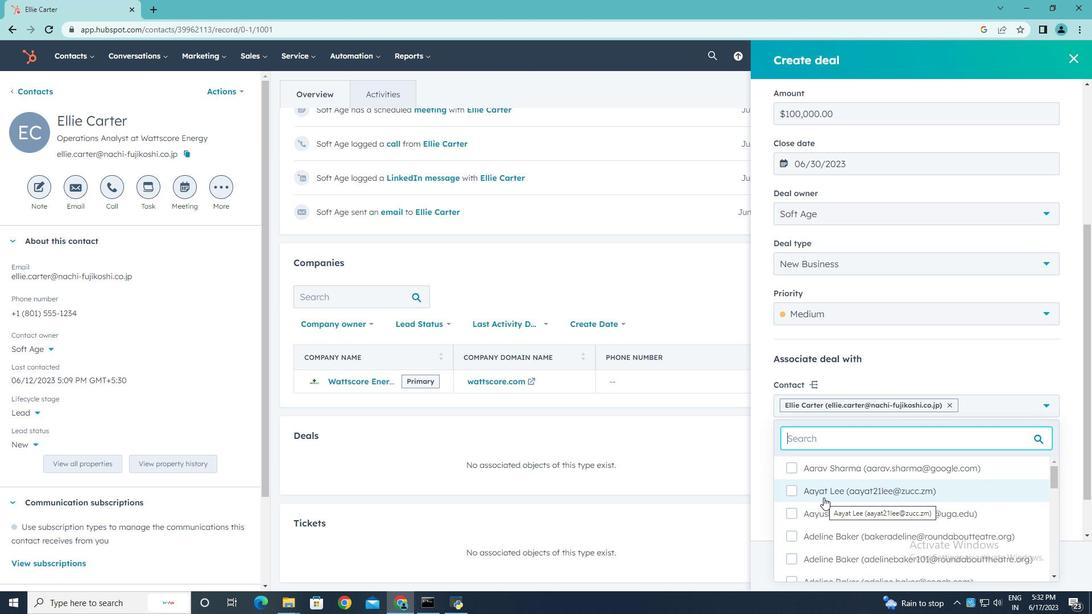 
Action: Mouse moved to (797, 490)
Screenshot: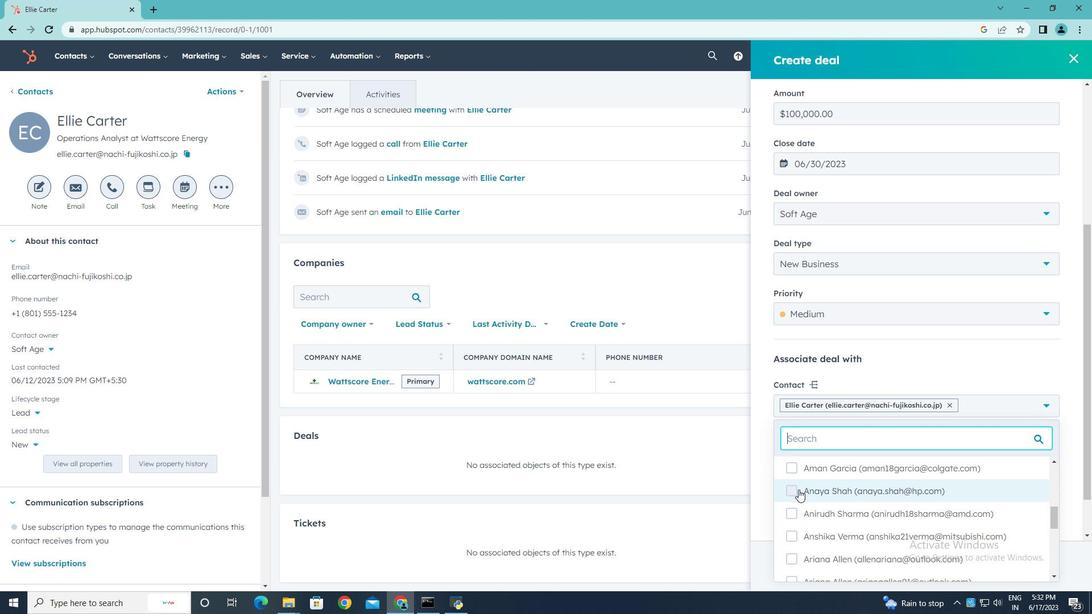 
Action: Mouse pressed left at (797, 490)
Screenshot: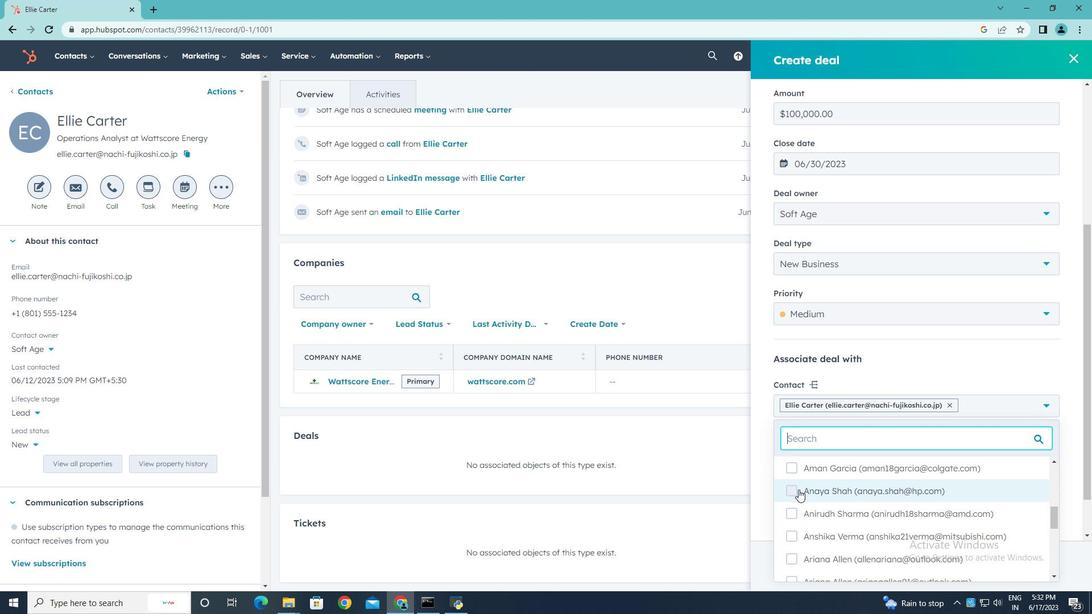 
Action: Mouse moved to (1045, 414)
Screenshot: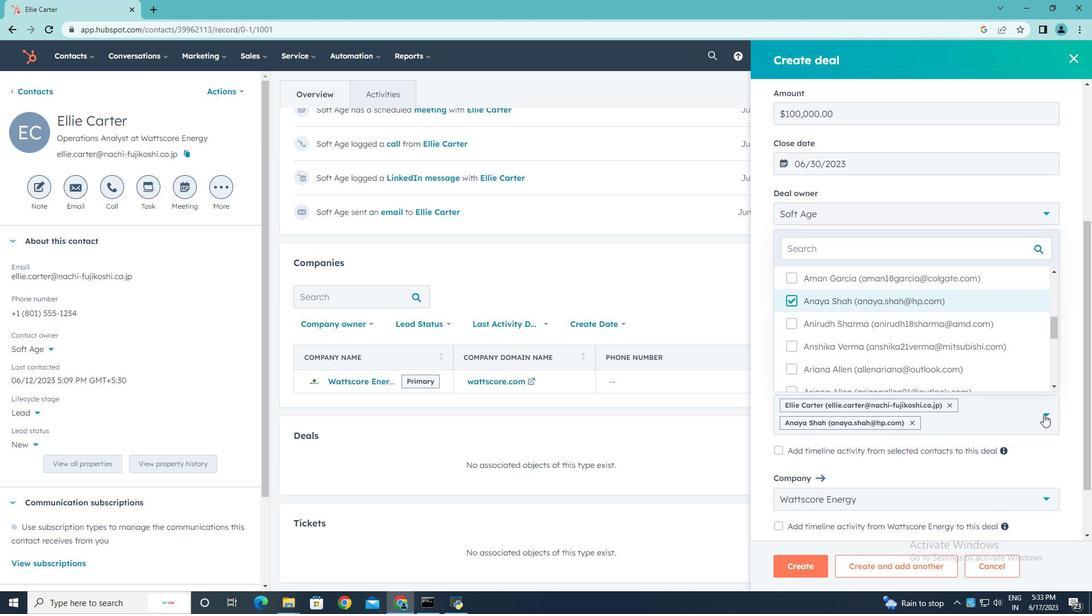
Action: Mouse pressed left at (1045, 414)
Screenshot: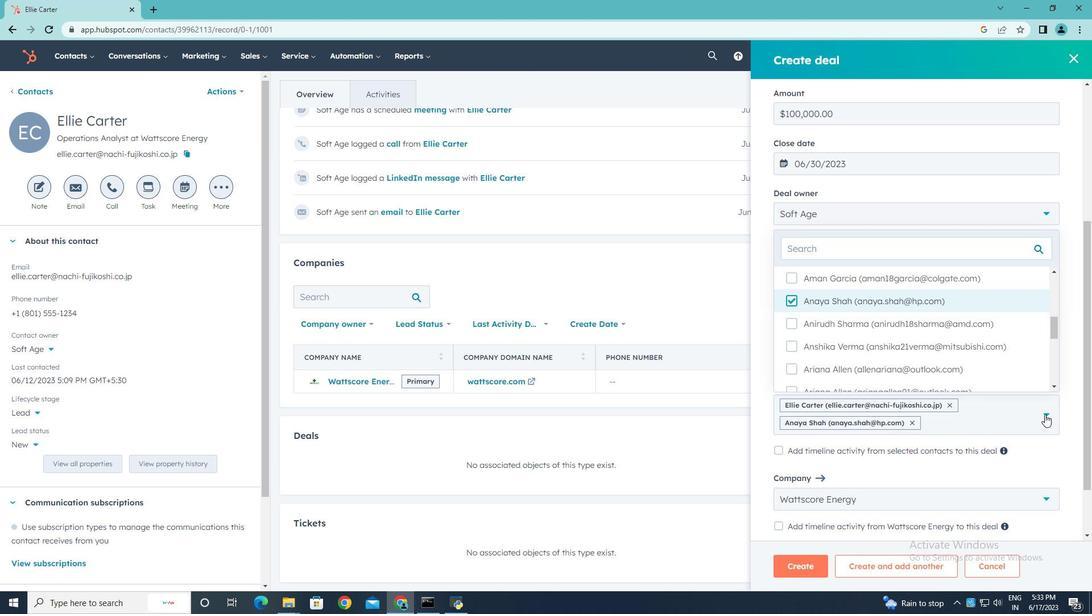 
Action: Mouse moved to (881, 495)
Screenshot: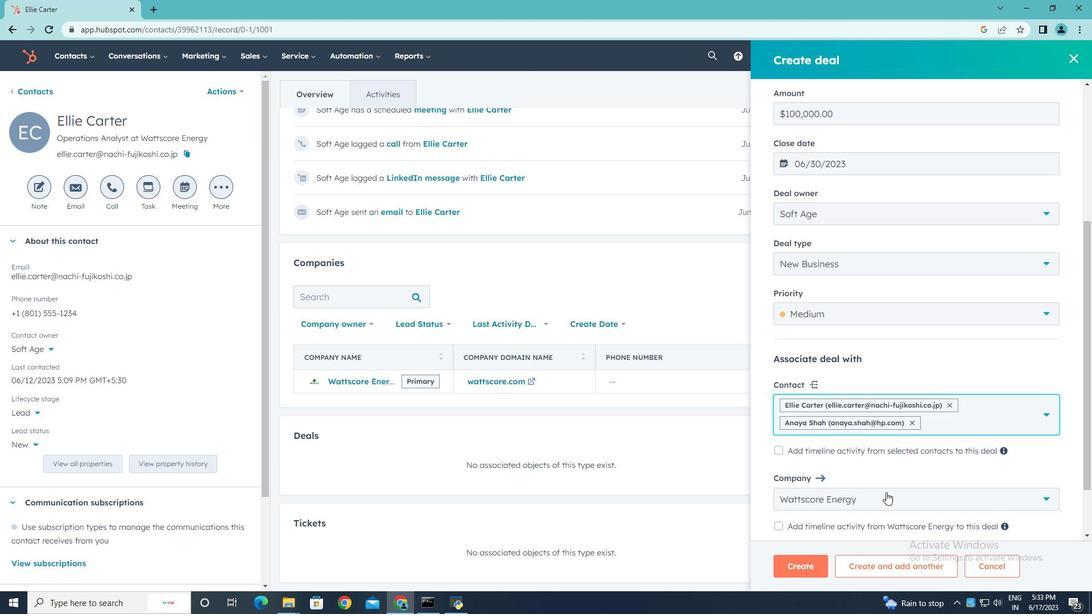 
Action: Mouse scrolled (881, 495) with delta (0, 0)
Screenshot: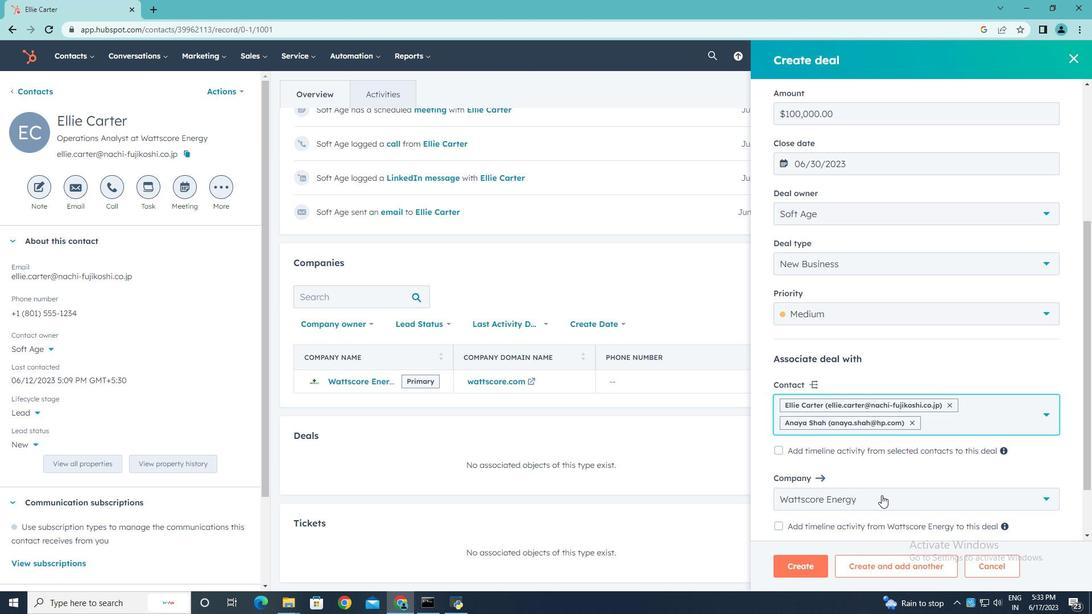 
Action: Mouse scrolled (881, 495) with delta (0, 0)
Screenshot: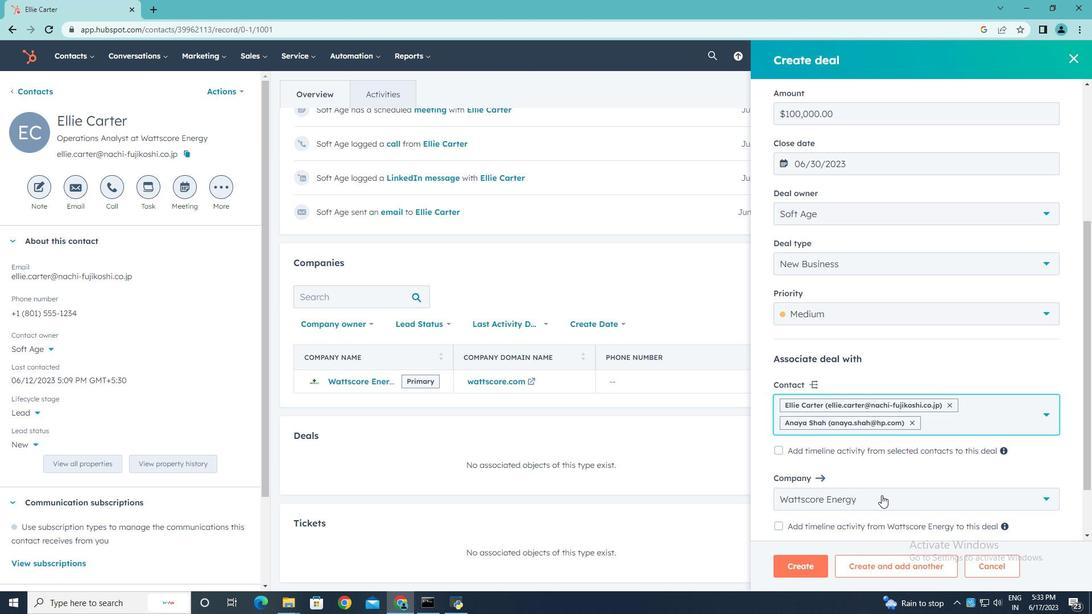 
Action: Mouse scrolled (881, 495) with delta (0, 0)
Screenshot: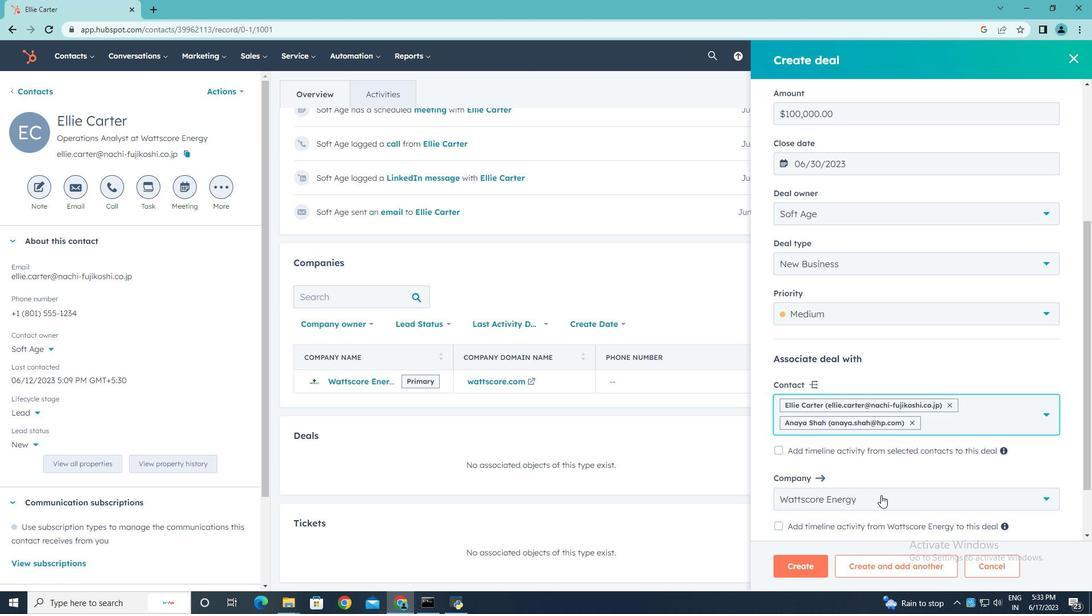 
Action: Mouse scrolled (881, 495) with delta (0, 0)
Screenshot: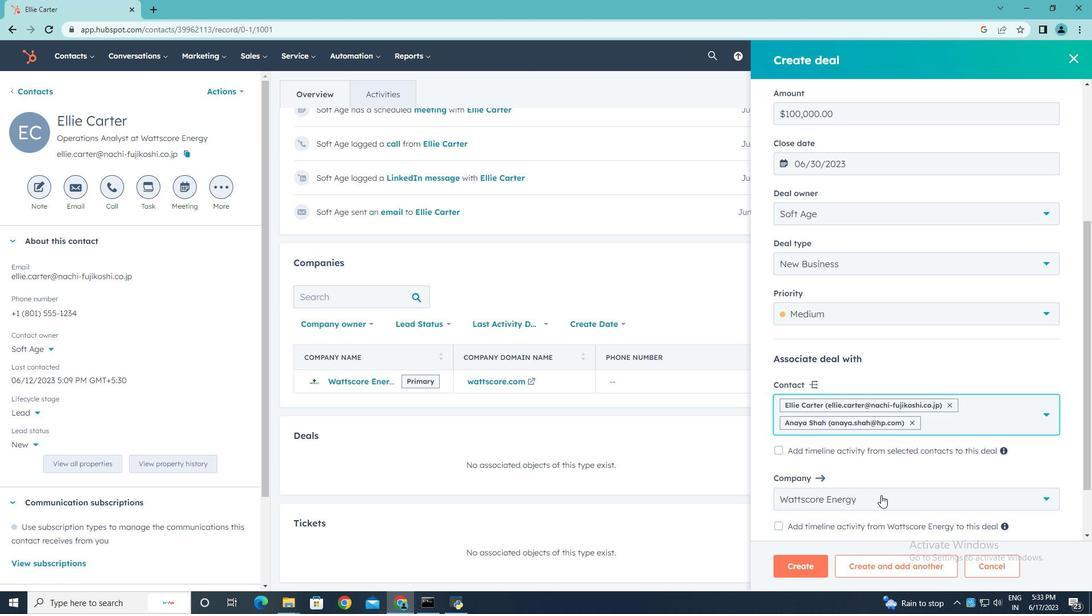 
Action: Mouse moved to (798, 564)
Screenshot: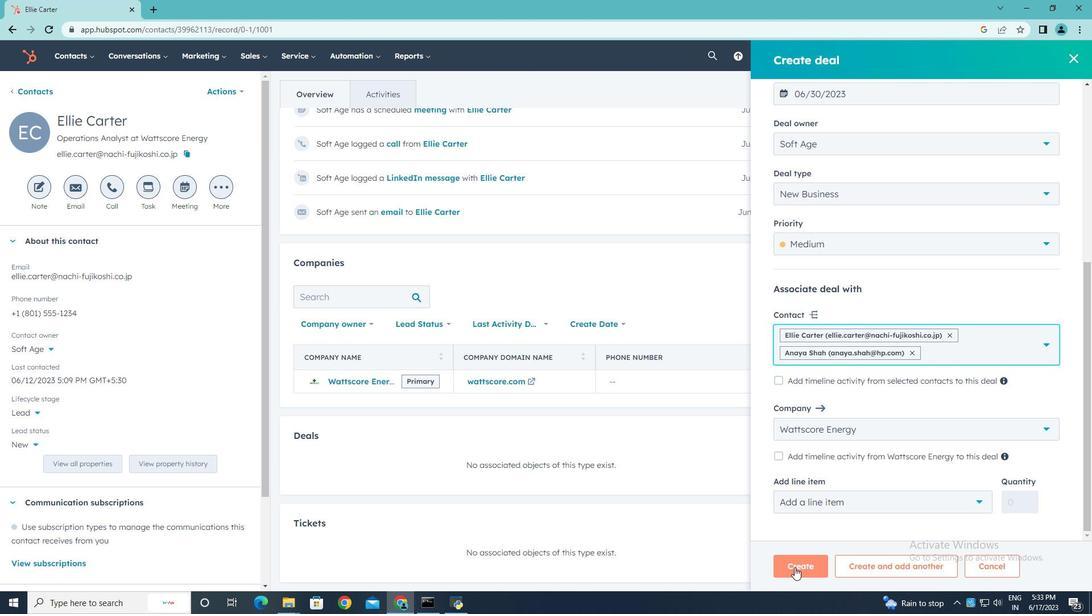 
Action: Mouse pressed left at (798, 564)
Screenshot: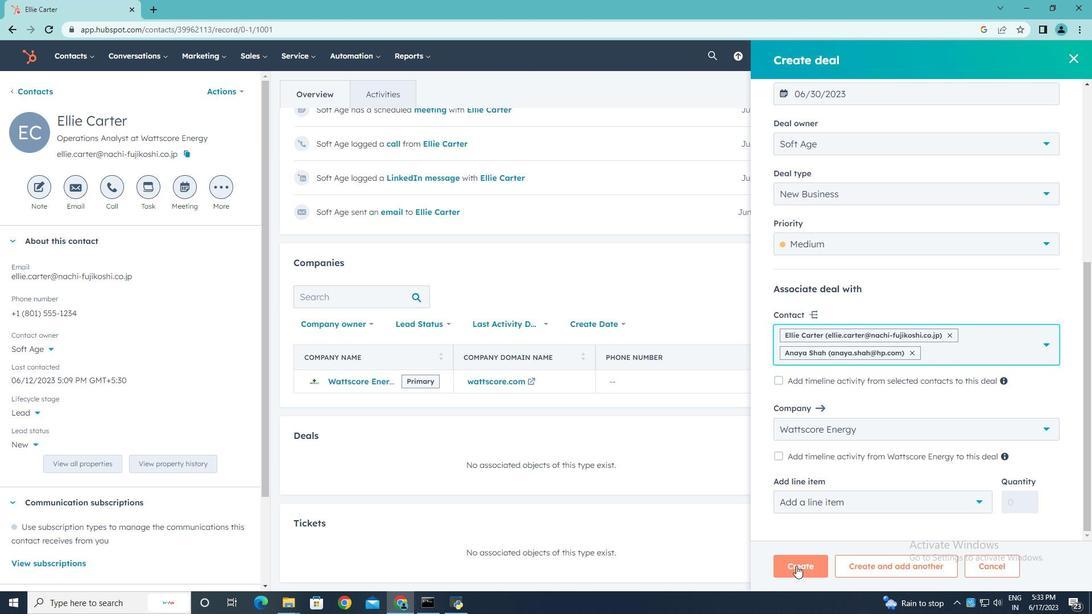 
Action: Mouse moved to (798, 564)
Screenshot: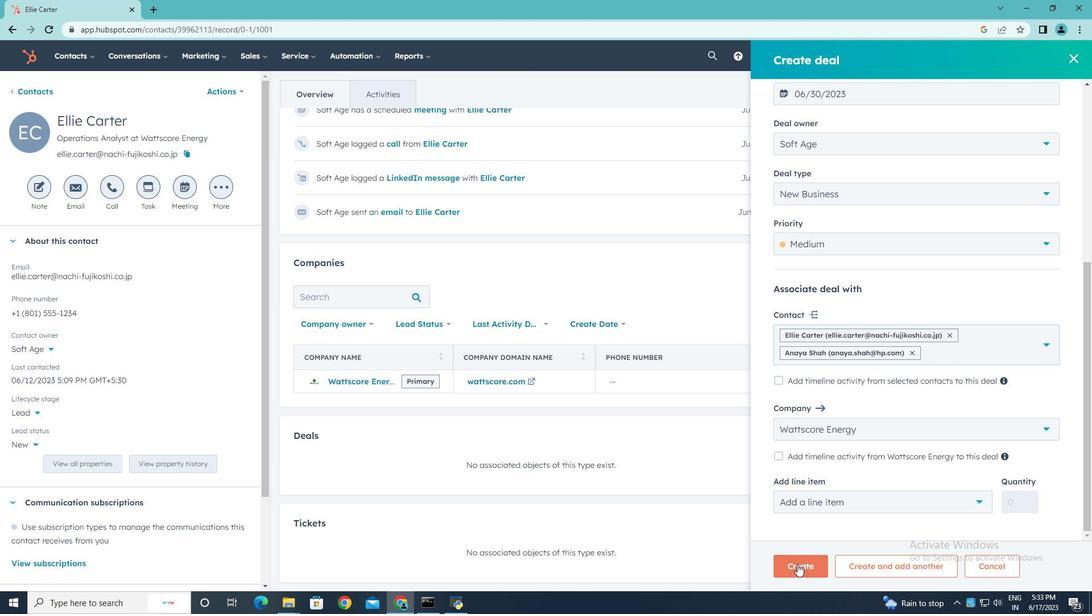 
